 Task: Look for space in Srīnivāspur, India from 3rd August, 2023 to 7th August, 2023 for 2 adults in price range Rs.4000 to Rs.9000. Place can be private room with 1  bedroom having 1 bed and 1 bathroom. Property type can be house, flat, guest house, hotel. Booking option can be shelf check-in. Required host language is English.
Action: Mouse moved to (420, 69)
Screenshot: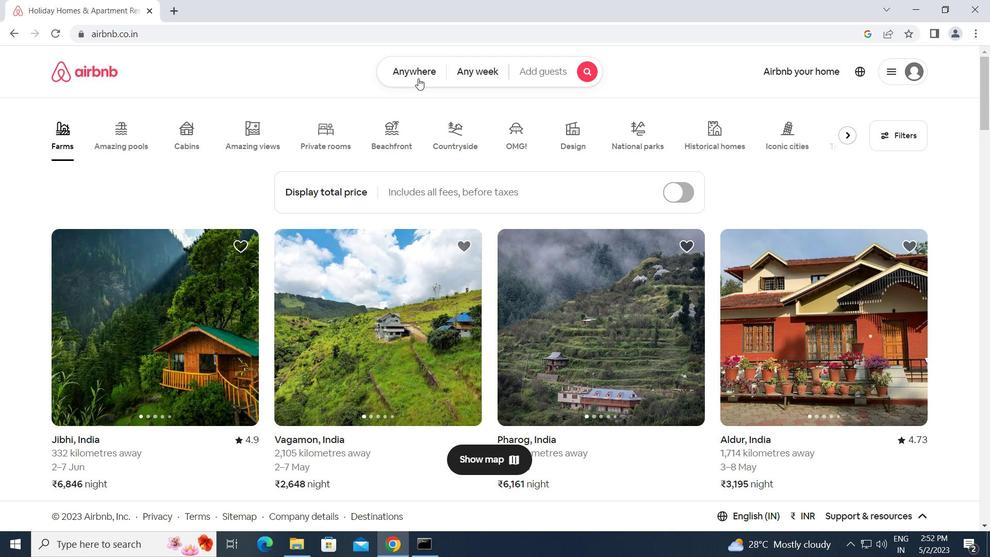 
Action: Mouse pressed left at (420, 69)
Screenshot: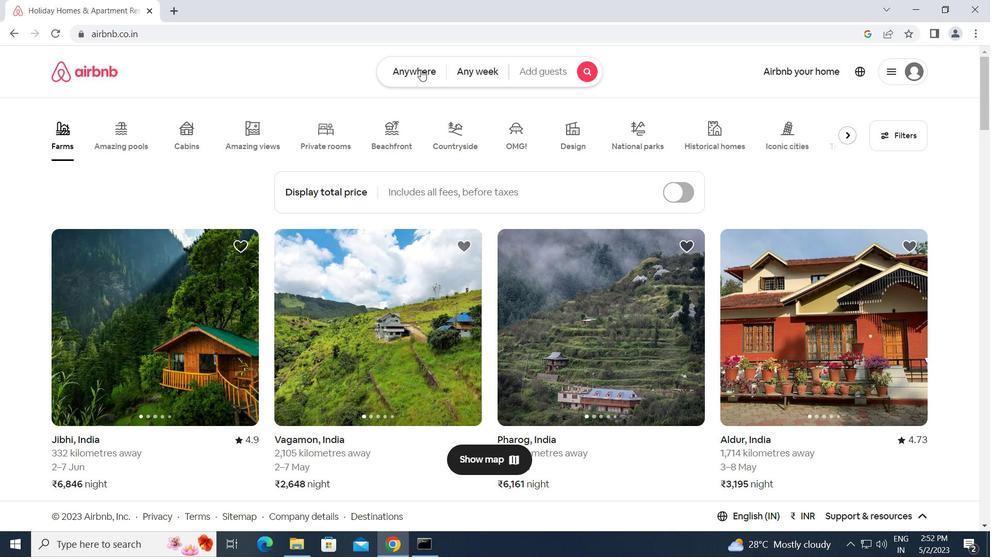 
Action: Mouse moved to (320, 121)
Screenshot: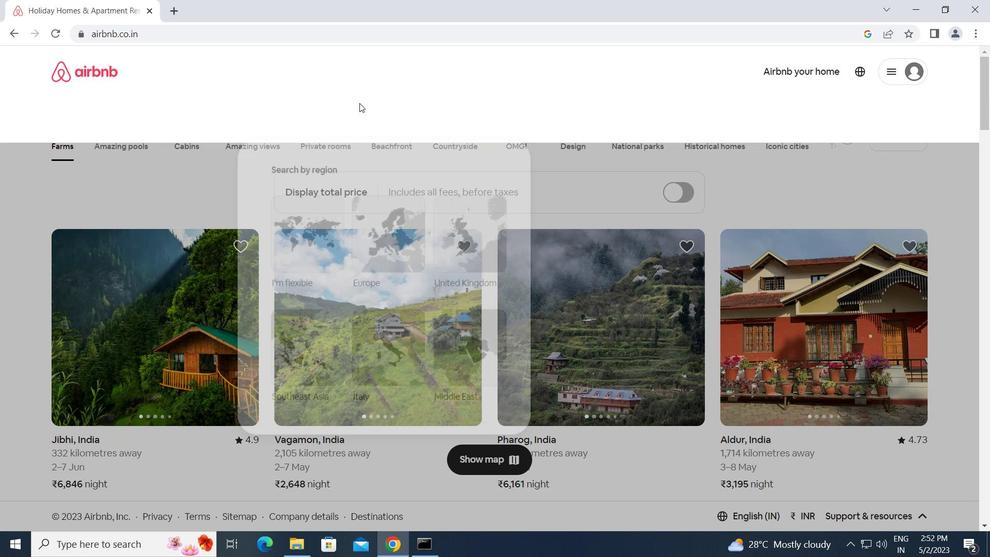 
Action: Mouse pressed left at (320, 121)
Screenshot: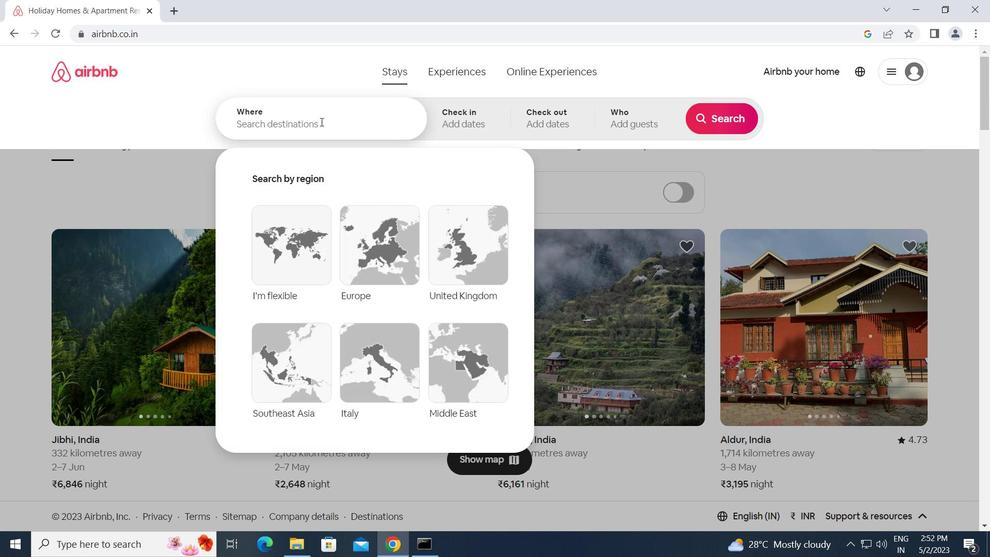 
Action: Key pressed s<Key.caps_lock>rinivaspur,<Key.space><Key.caps_lock>i<Key.caps_lock>ndia<Key.enter>
Screenshot: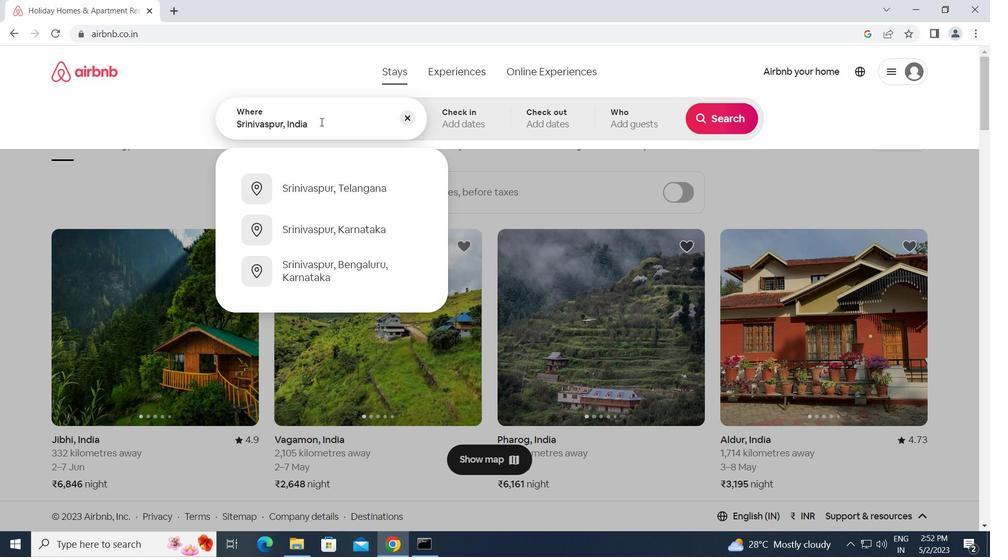 
Action: Mouse moved to (725, 220)
Screenshot: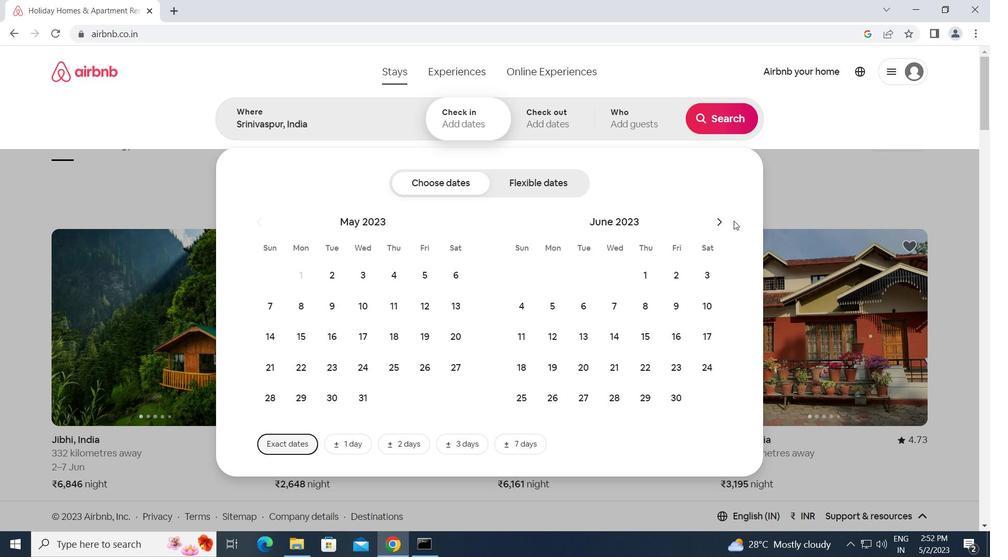 
Action: Mouse pressed left at (725, 220)
Screenshot: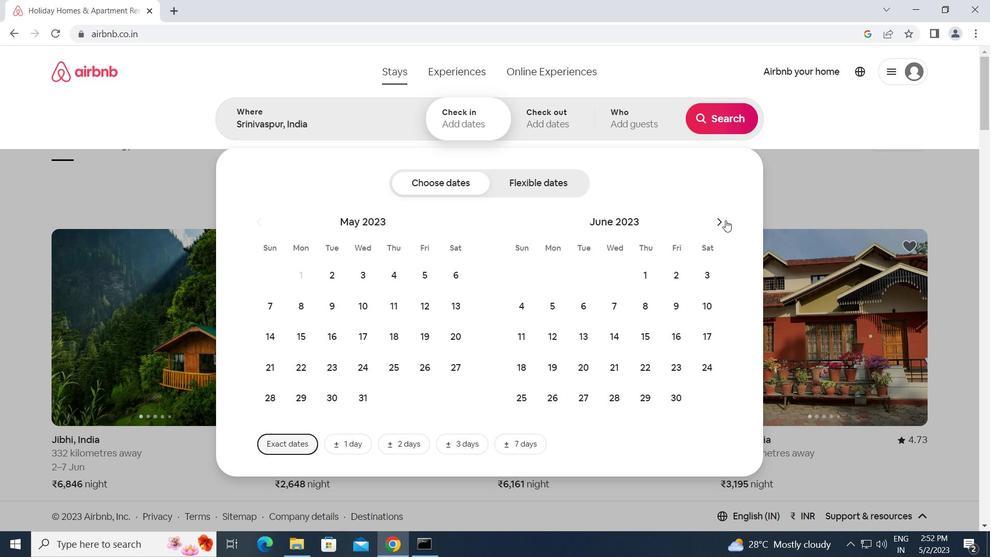 
Action: Mouse pressed left at (725, 220)
Screenshot: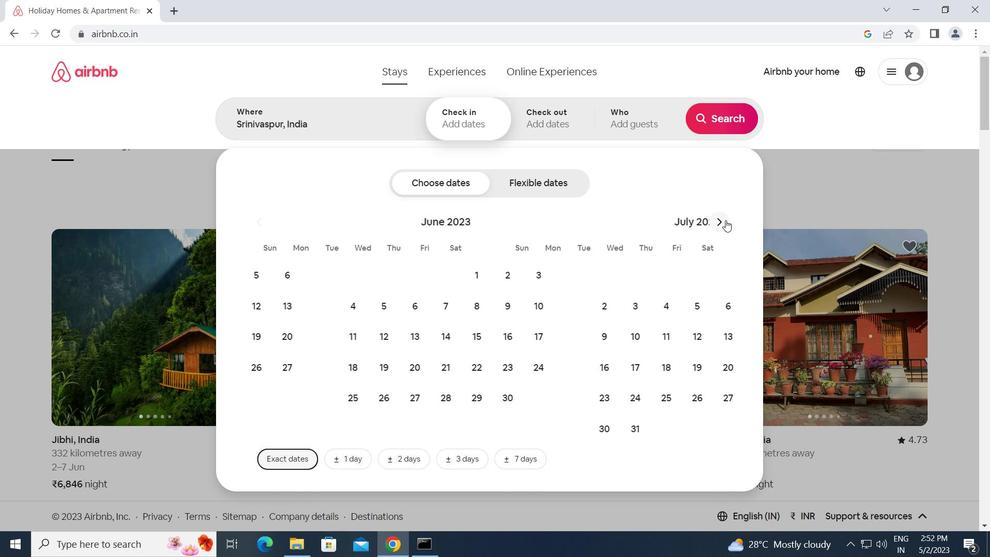 
Action: Mouse moved to (650, 280)
Screenshot: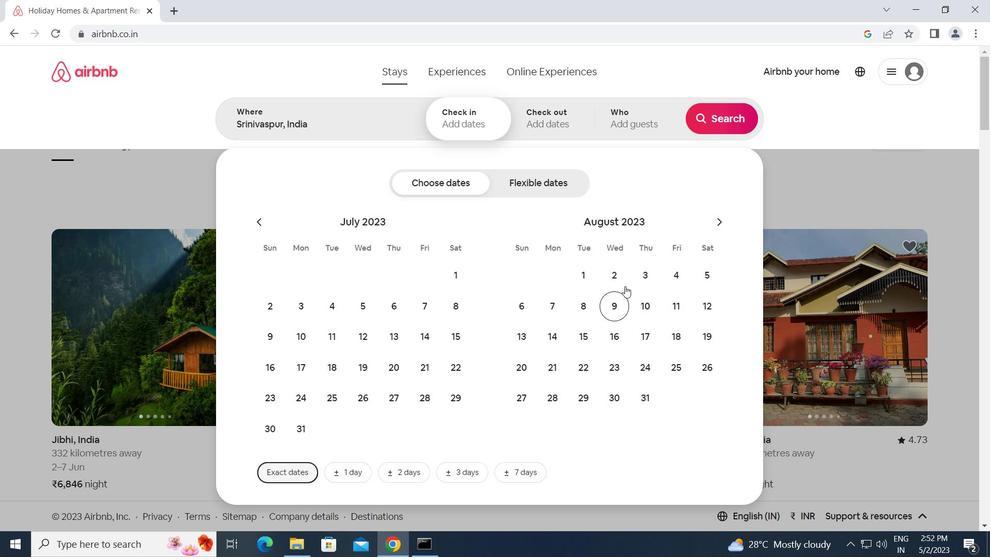 
Action: Mouse pressed left at (650, 280)
Screenshot: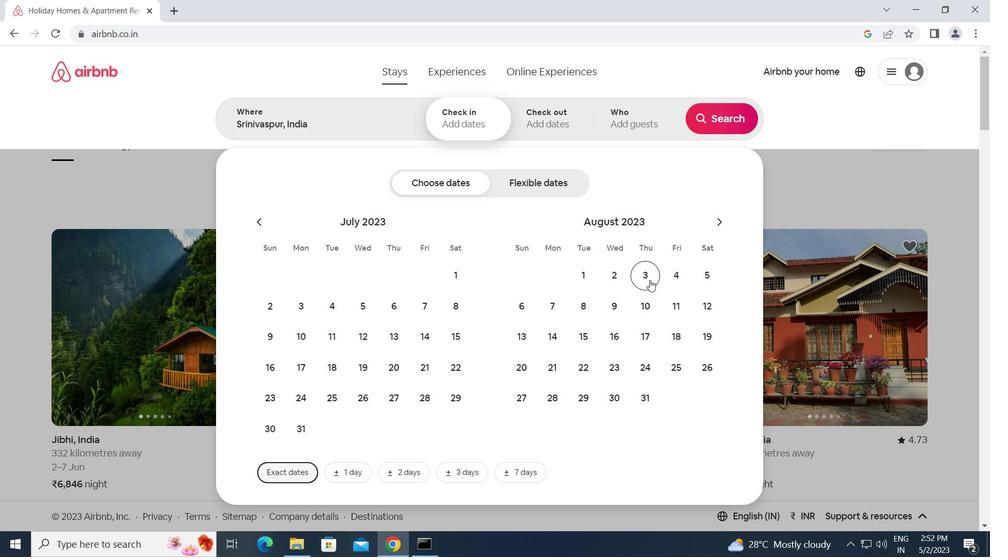 
Action: Mouse moved to (560, 305)
Screenshot: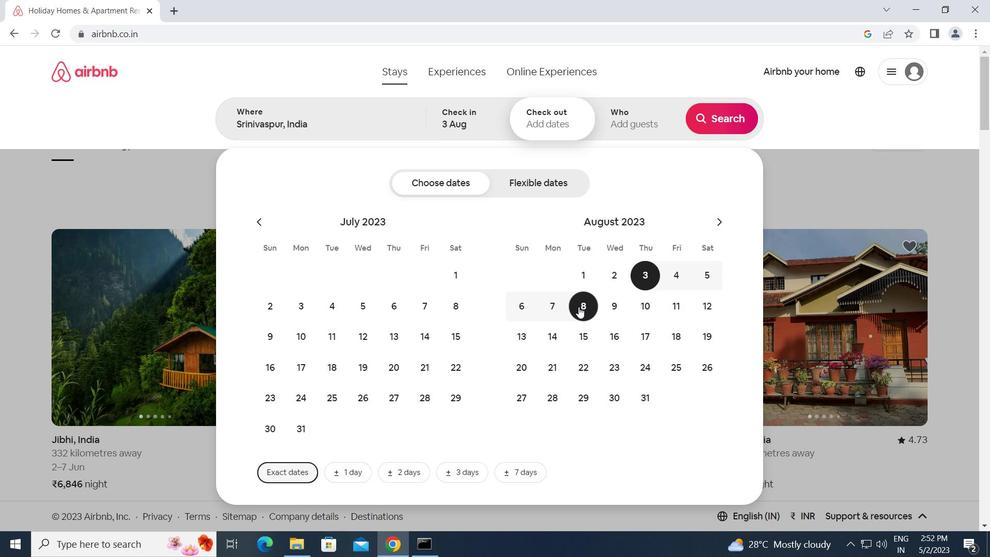 
Action: Mouse pressed left at (560, 305)
Screenshot: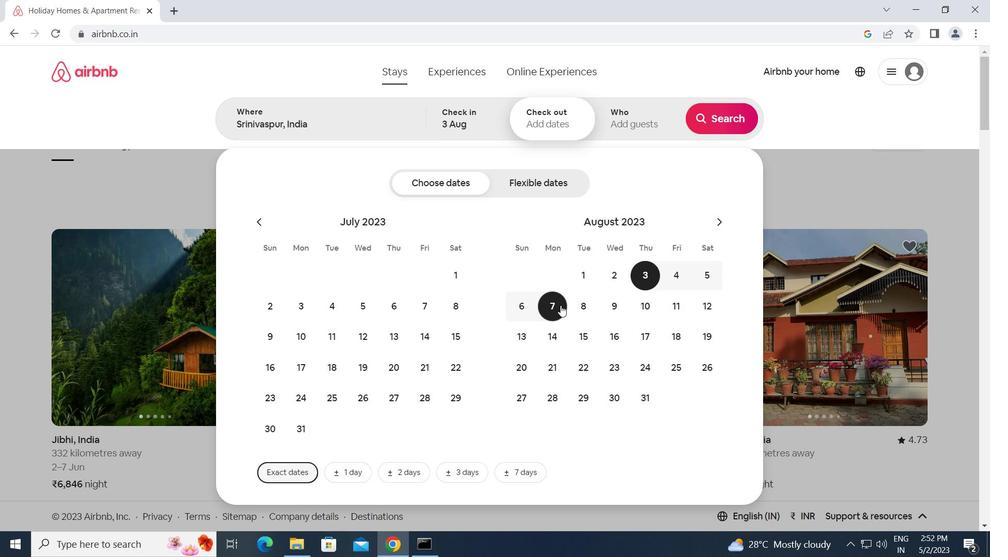 
Action: Mouse moved to (613, 121)
Screenshot: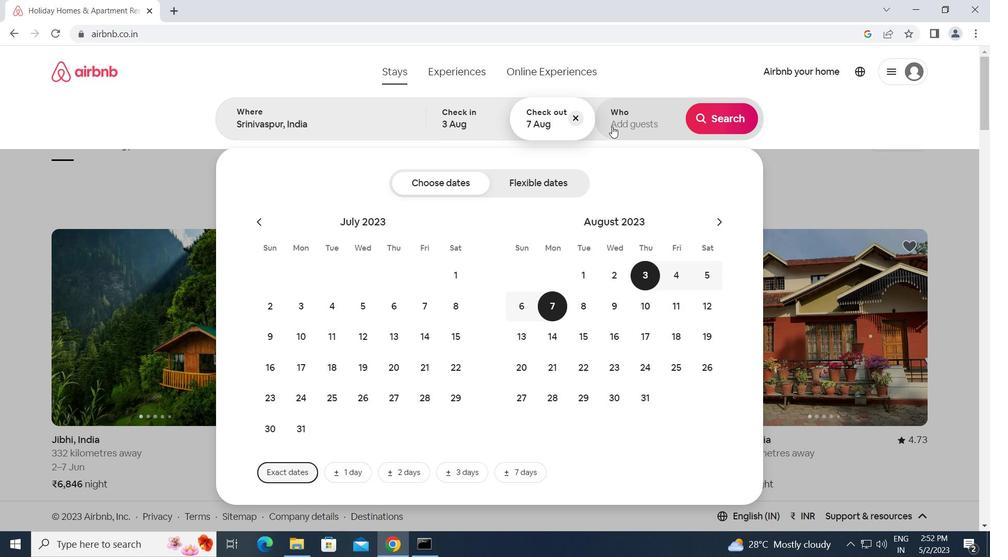 
Action: Mouse pressed left at (613, 121)
Screenshot: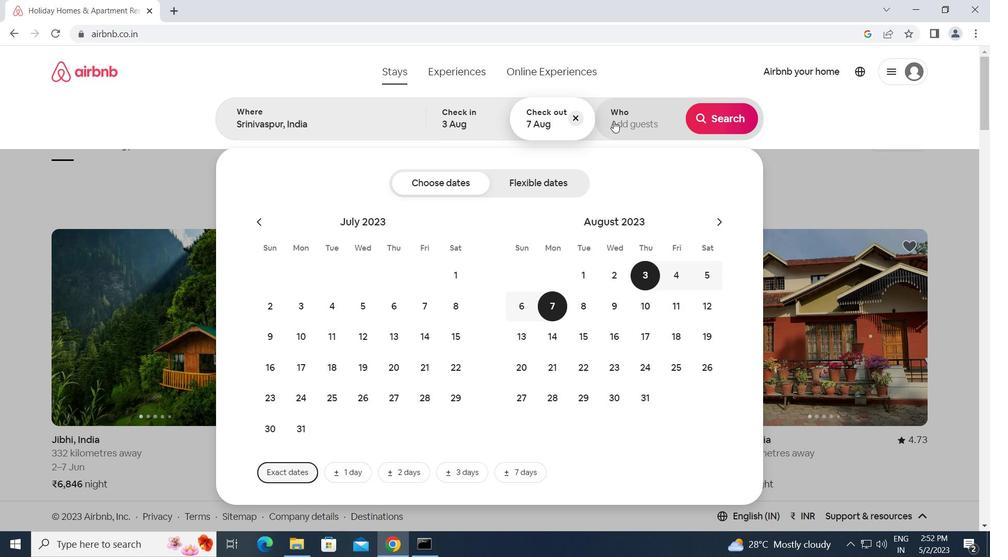 
Action: Mouse moved to (723, 192)
Screenshot: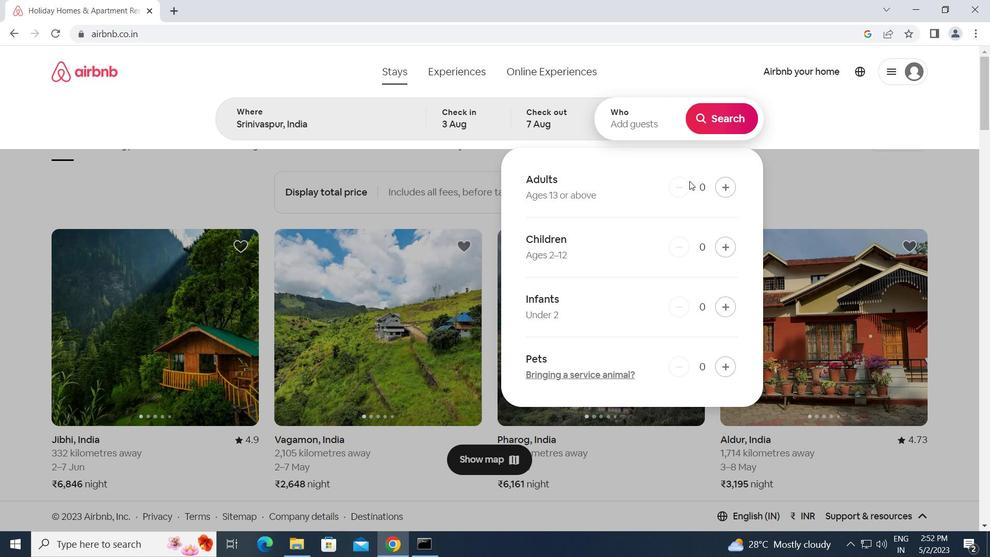 
Action: Mouse pressed left at (723, 192)
Screenshot: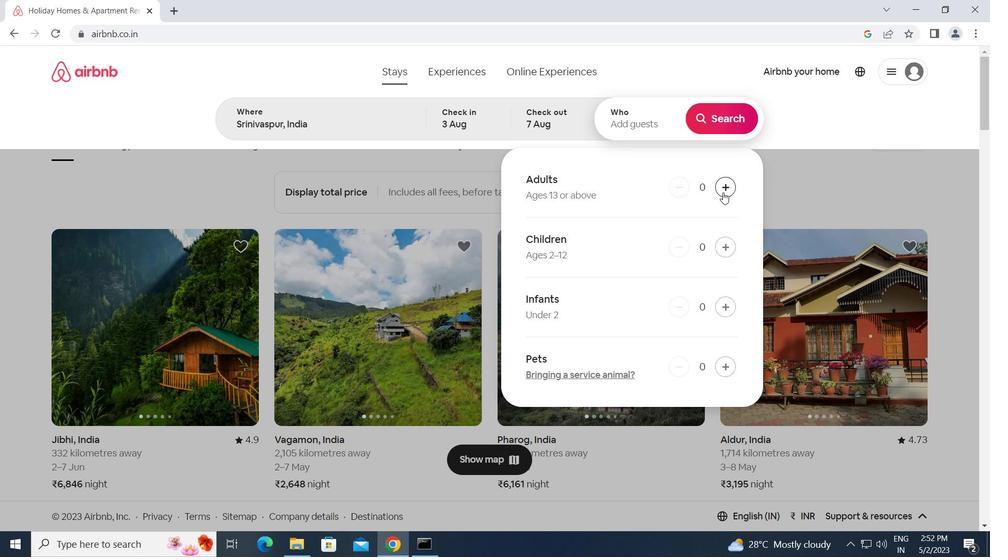
Action: Mouse moved to (723, 192)
Screenshot: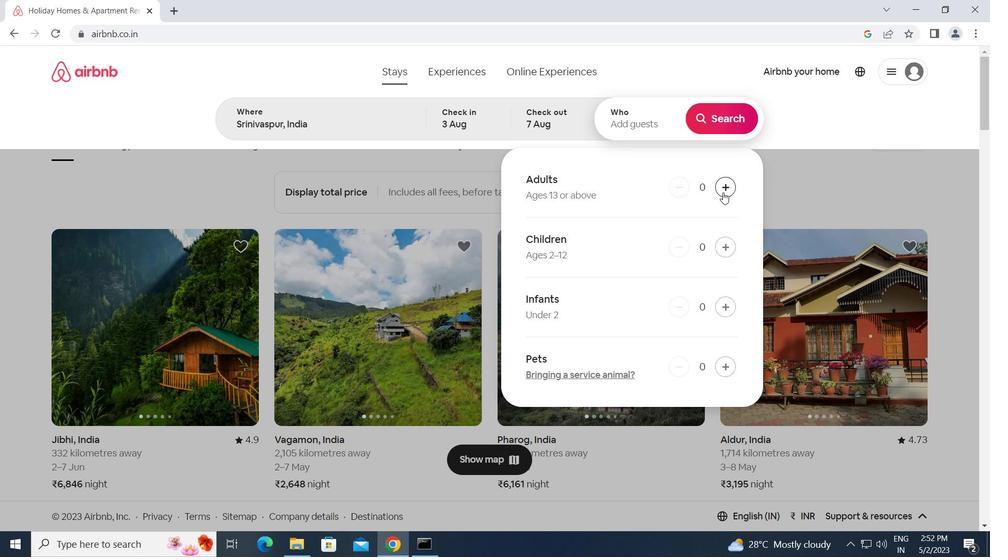 
Action: Mouse pressed left at (723, 192)
Screenshot: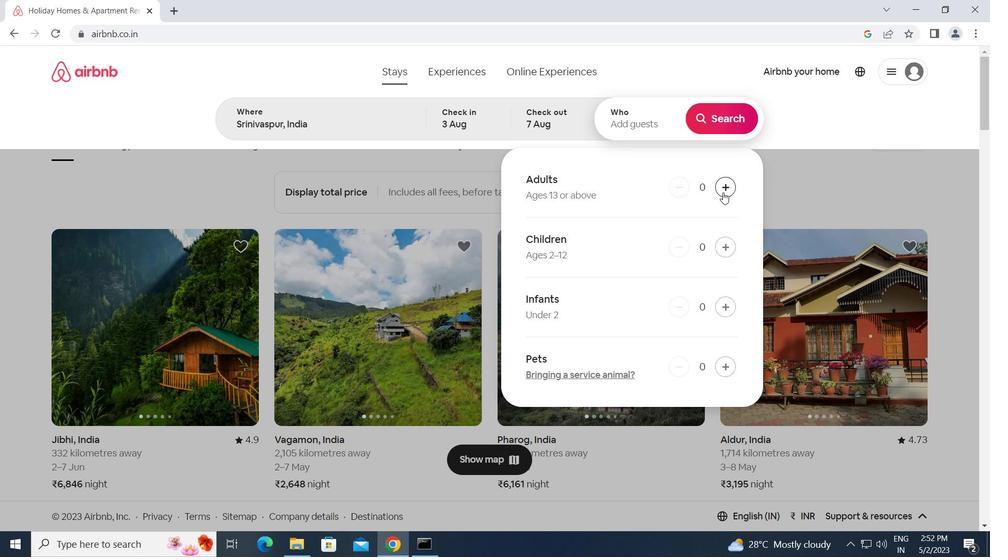 
Action: Mouse moved to (726, 114)
Screenshot: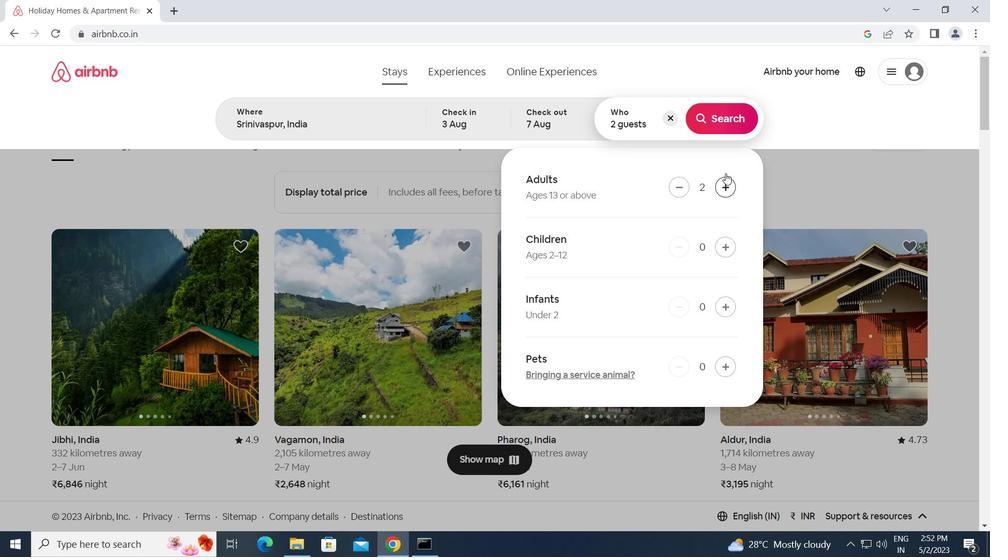 
Action: Mouse pressed left at (726, 114)
Screenshot: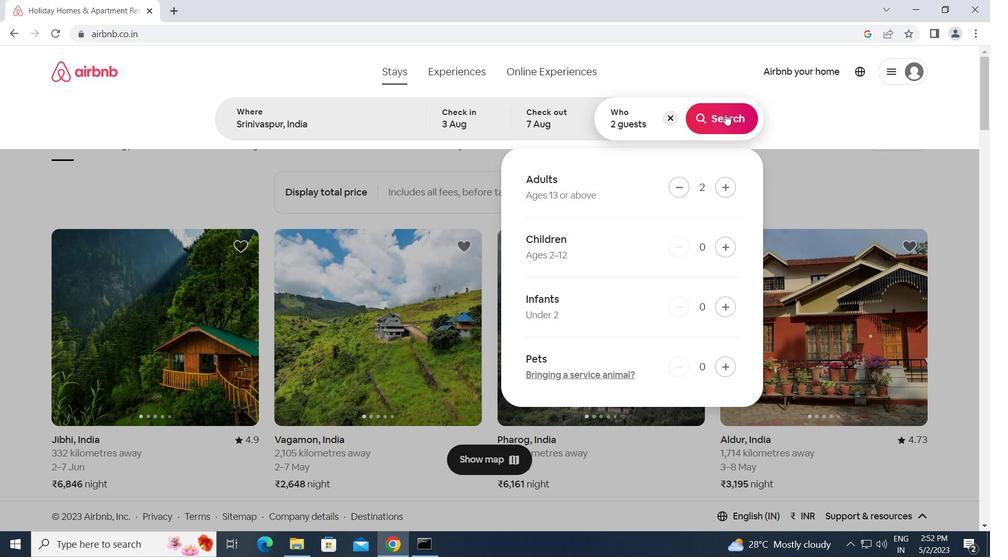 
Action: Mouse moved to (935, 129)
Screenshot: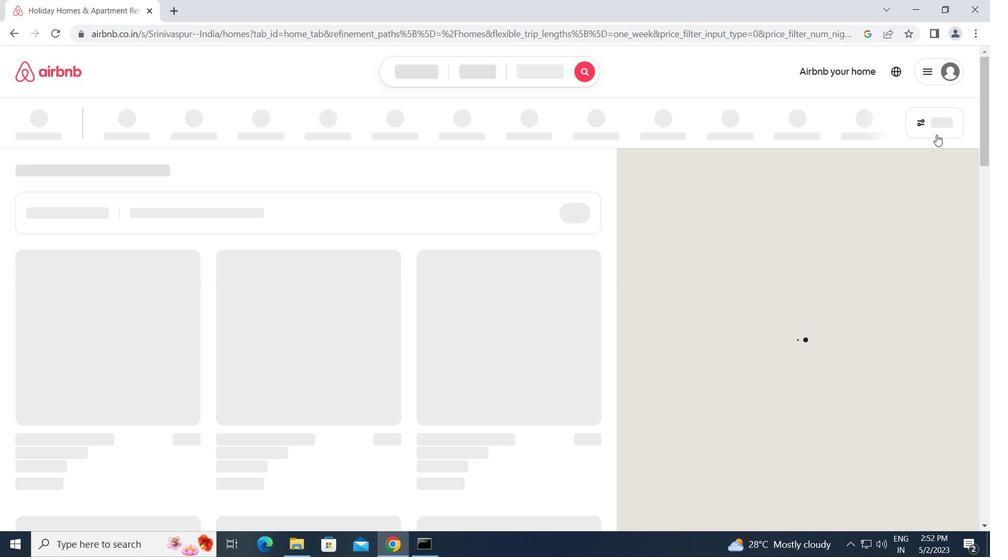 
Action: Mouse pressed left at (935, 129)
Screenshot: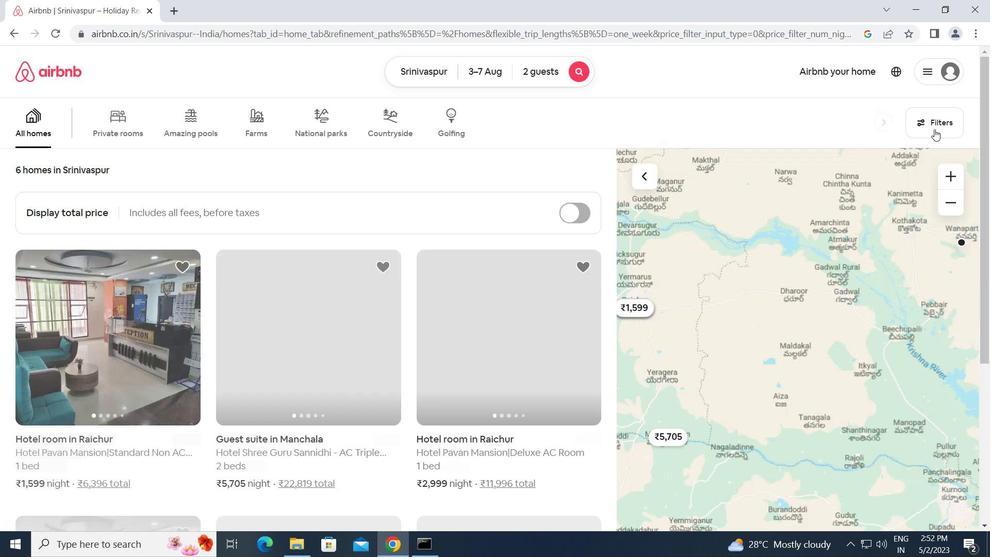 
Action: Mouse moved to (350, 288)
Screenshot: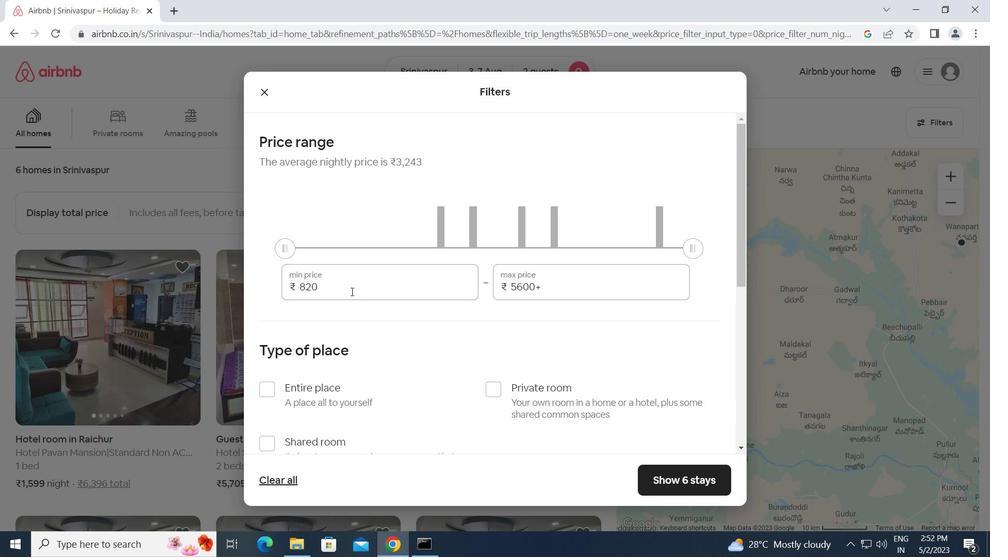 
Action: Mouse pressed left at (350, 288)
Screenshot: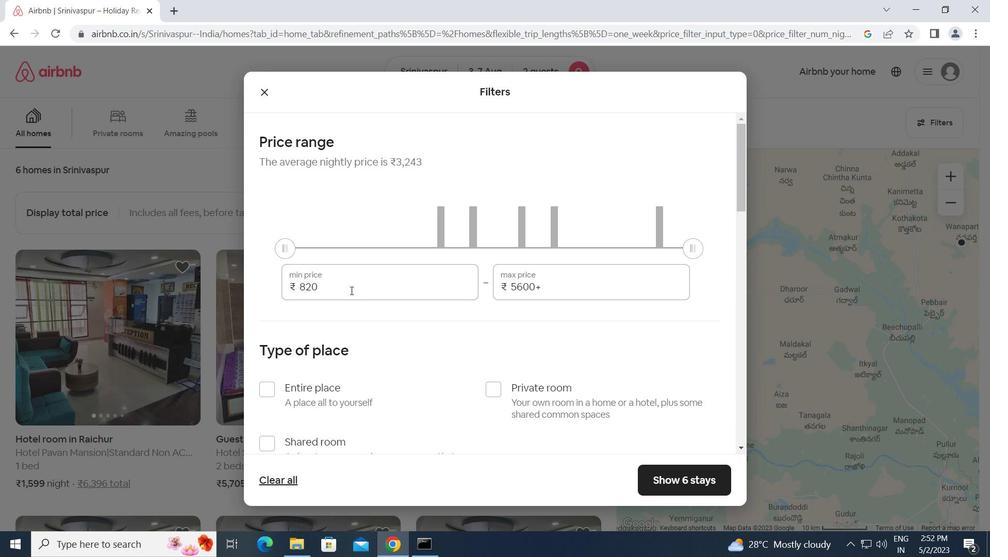 
Action: Mouse moved to (273, 285)
Screenshot: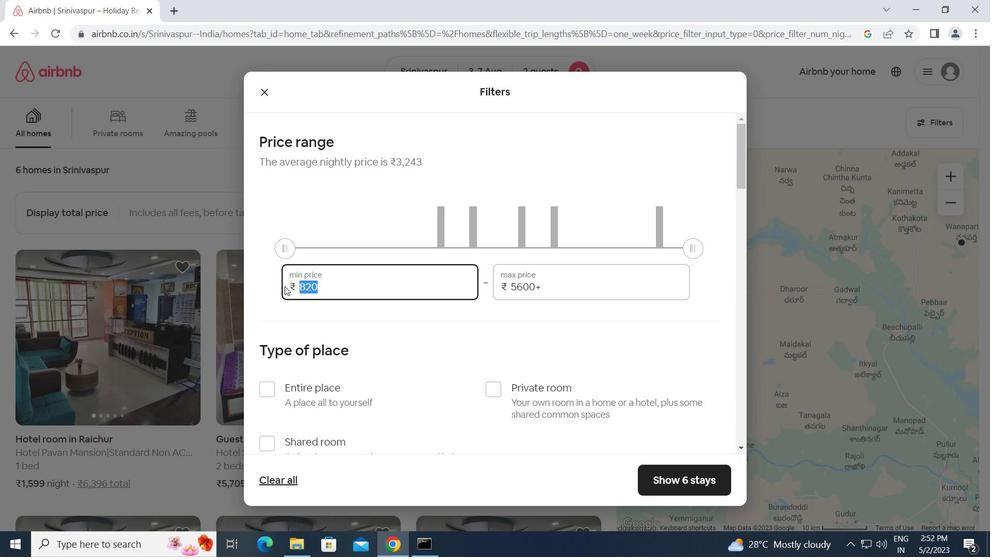 
Action: Key pressed 4000<Key.tab>9000
Screenshot: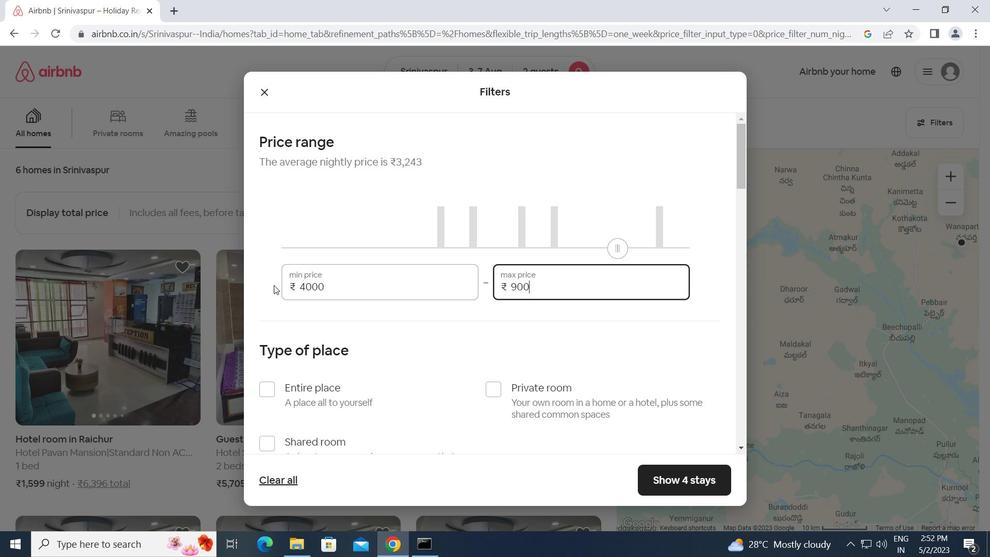 
Action: Mouse moved to (273, 305)
Screenshot: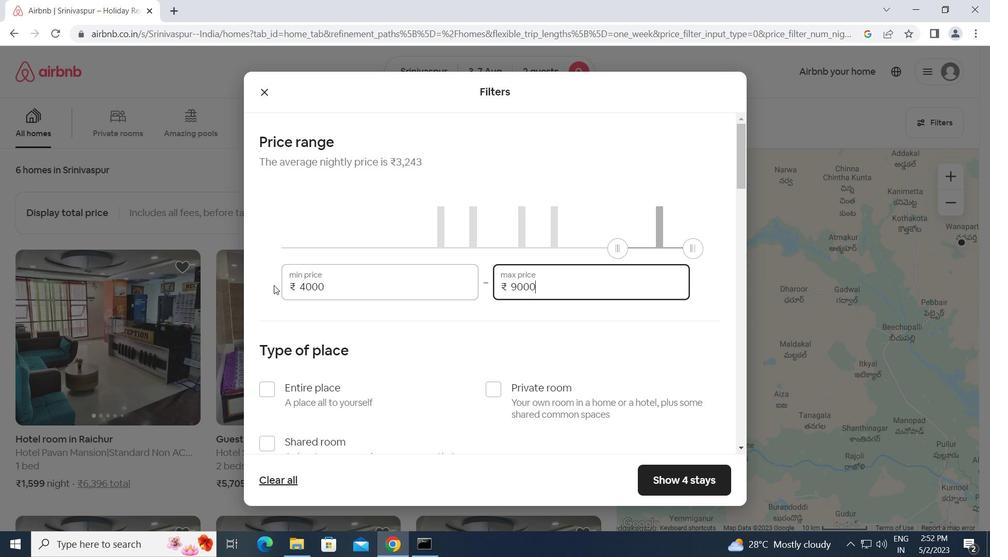 
Action: Mouse scrolled (273, 305) with delta (0, 0)
Screenshot: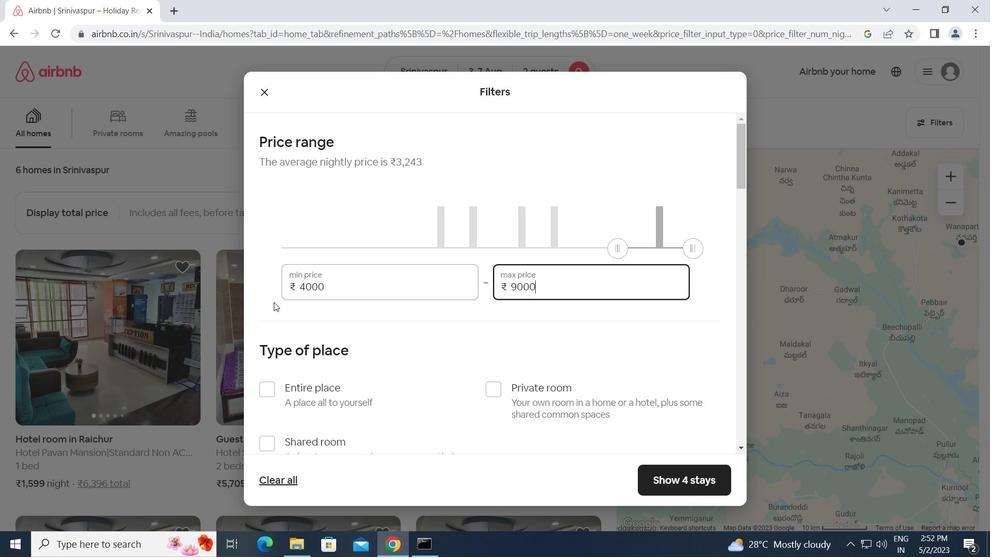 
Action: Mouse moved to (521, 323)
Screenshot: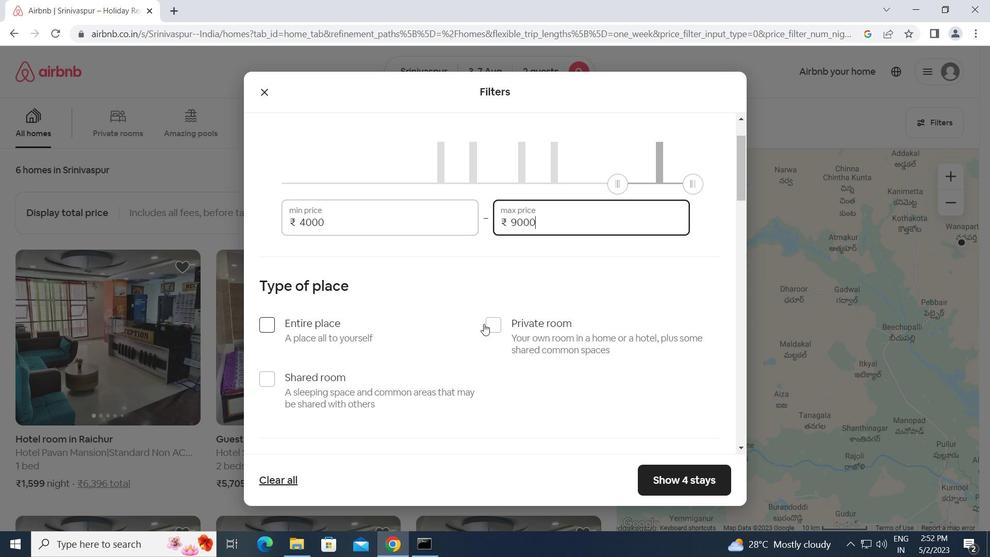 
Action: Mouse pressed left at (521, 323)
Screenshot: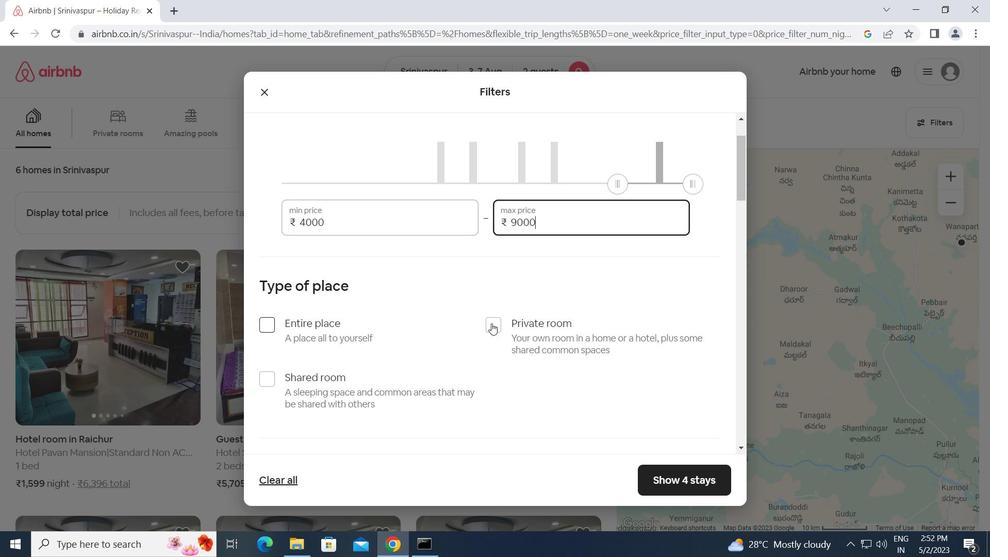 
Action: Mouse moved to (450, 360)
Screenshot: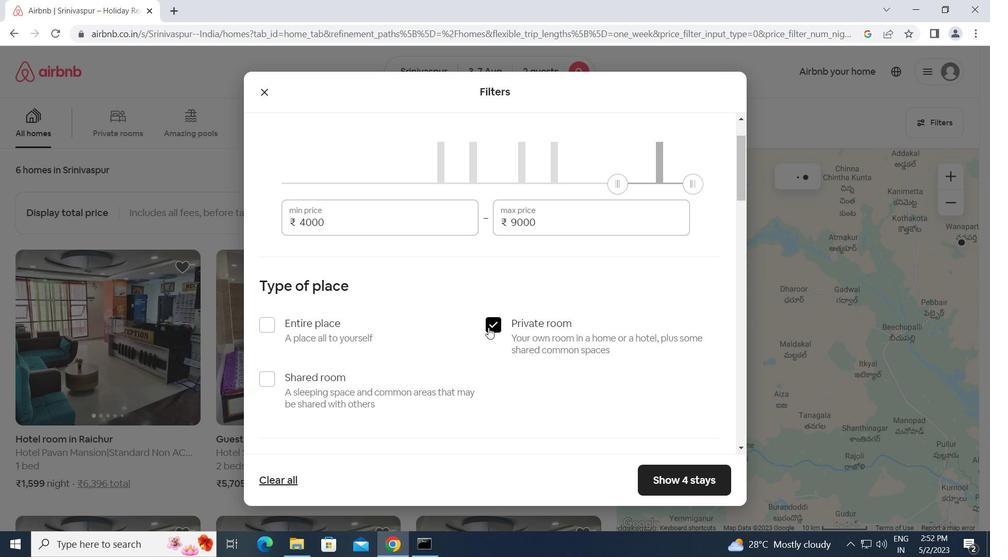 
Action: Mouse scrolled (450, 359) with delta (0, 0)
Screenshot: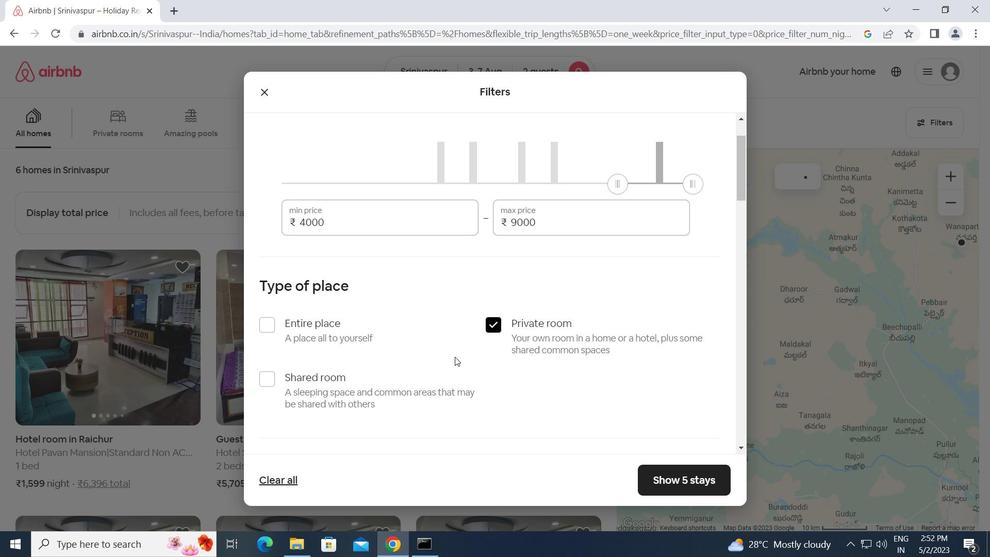 
Action: Mouse scrolled (450, 359) with delta (0, 0)
Screenshot: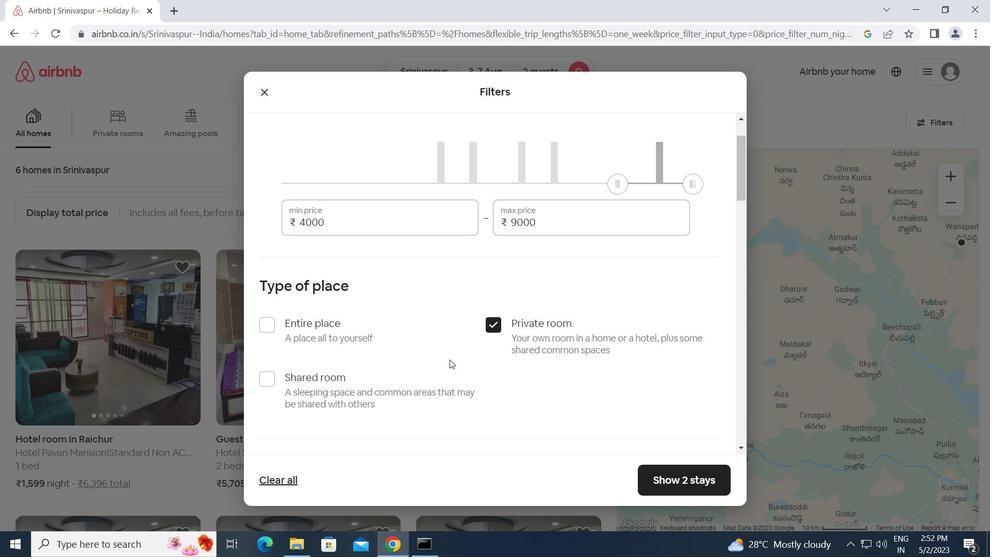 
Action: Mouse scrolled (450, 359) with delta (0, 0)
Screenshot: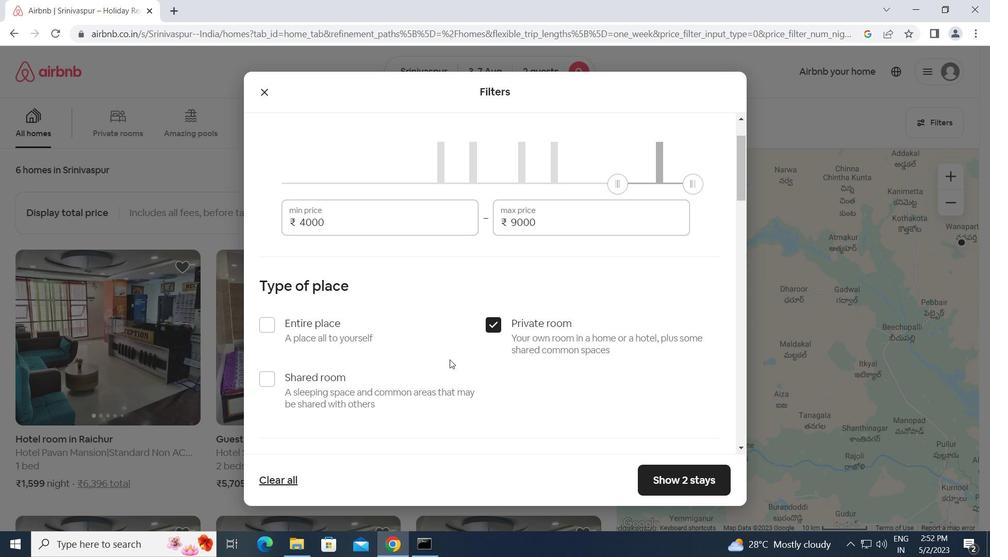 
Action: Mouse scrolled (450, 359) with delta (0, 0)
Screenshot: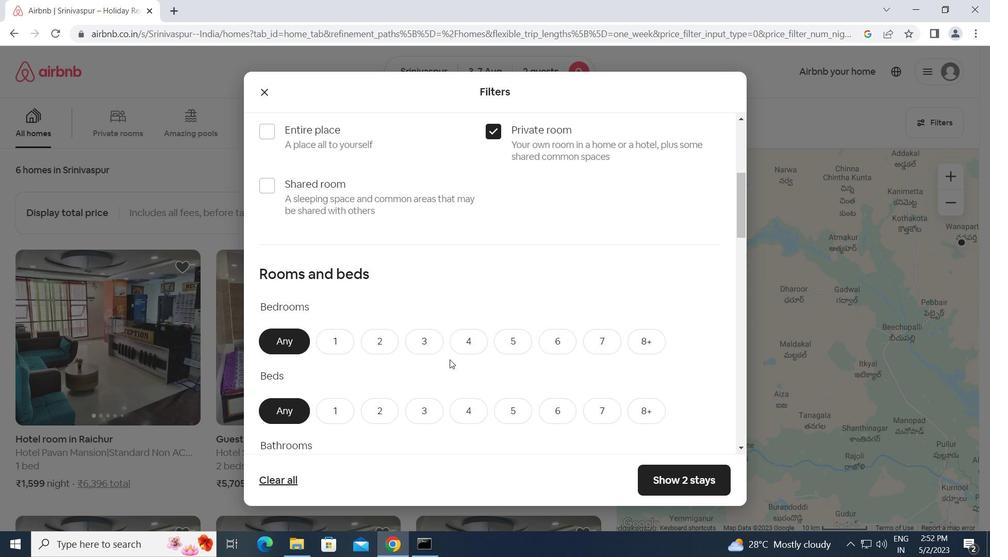
Action: Mouse moved to (336, 273)
Screenshot: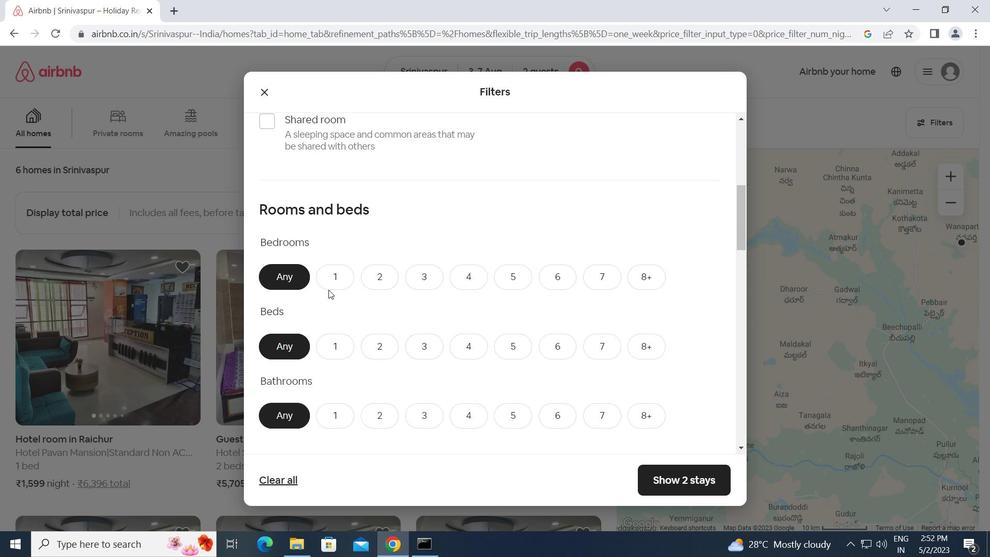 
Action: Mouse pressed left at (336, 273)
Screenshot: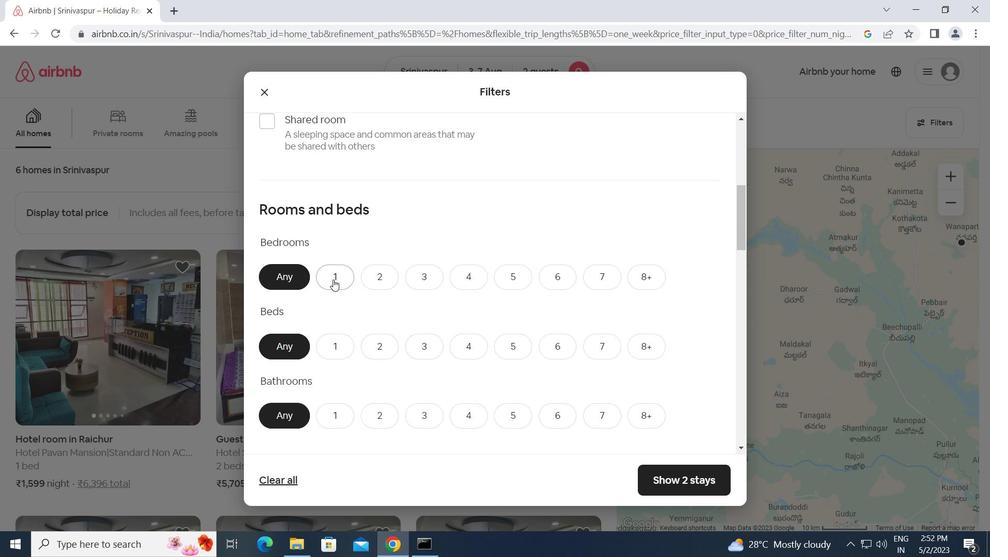 
Action: Mouse moved to (334, 344)
Screenshot: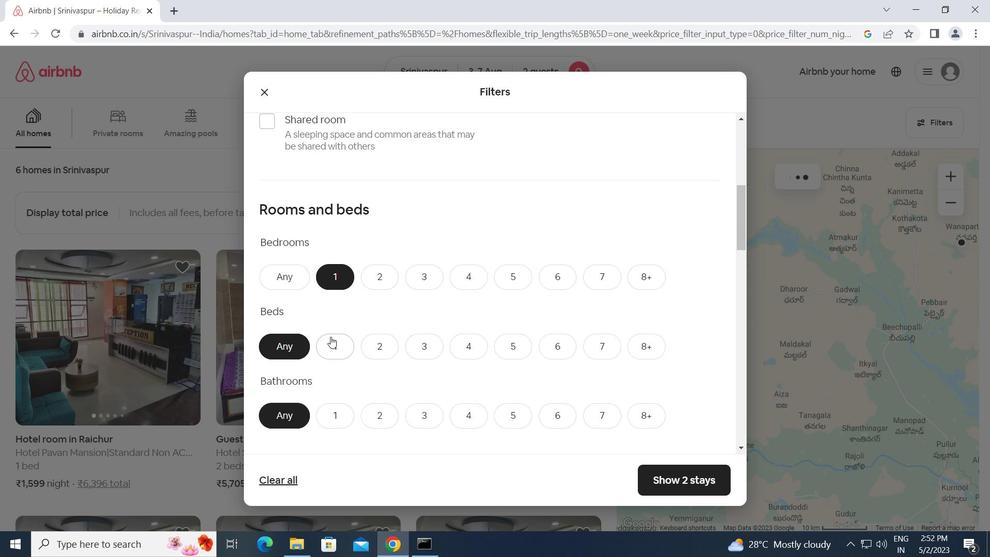 
Action: Mouse pressed left at (334, 344)
Screenshot: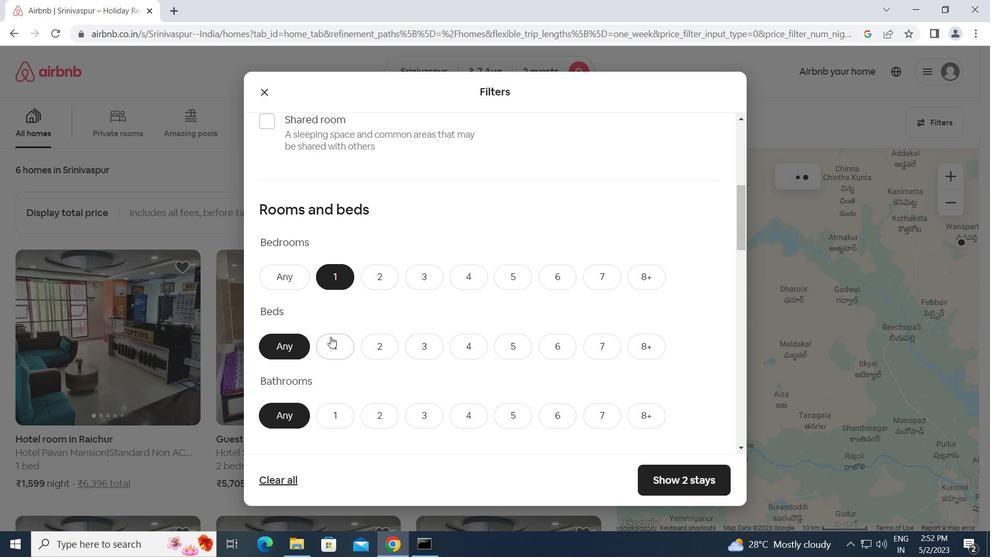 
Action: Mouse moved to (335, 416)
Screenshot: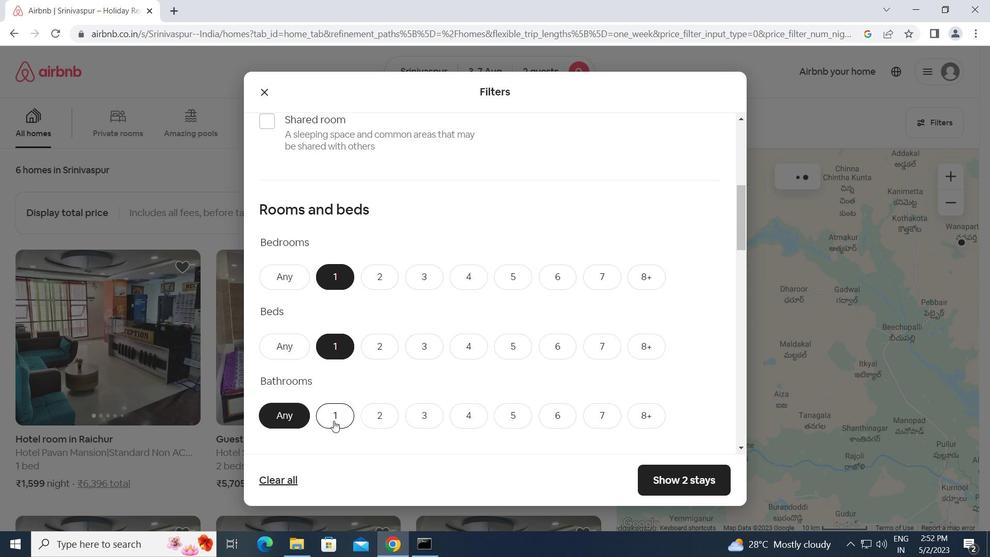 
Action: Mouse pressed left at (335, 416)
Screenshot: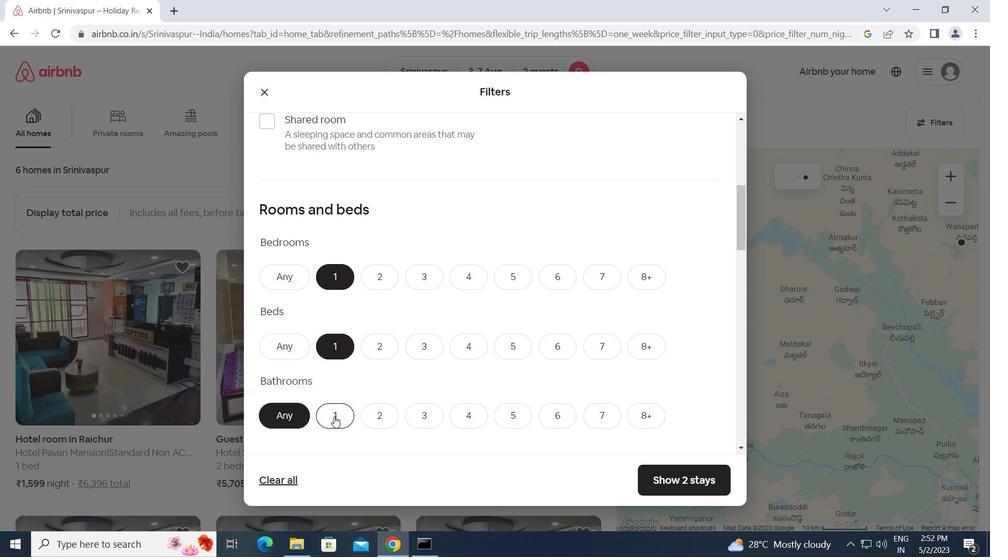 
Action: Mouse moved to (349, 409)
Screenshot: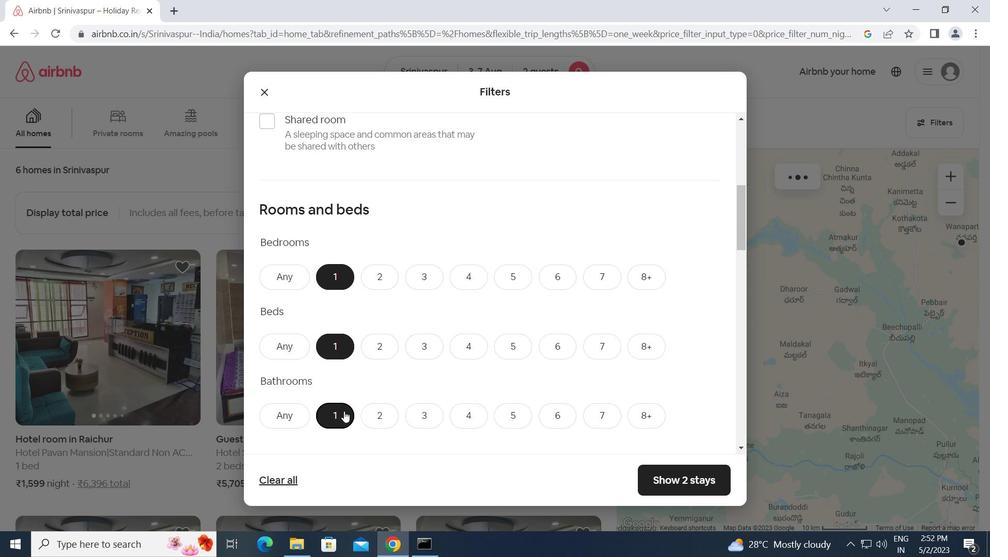 
Action: Mouse scrolled (349, 408) with delta (0, 0)
Screenshot: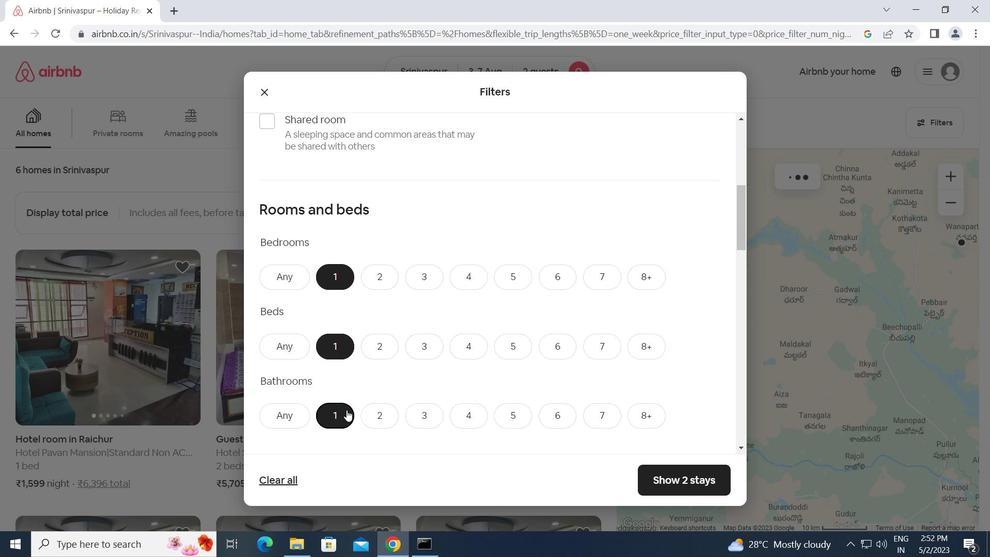 
Action: Mouse scrolled (349, 408) with delta (0, 0)
Screenshot: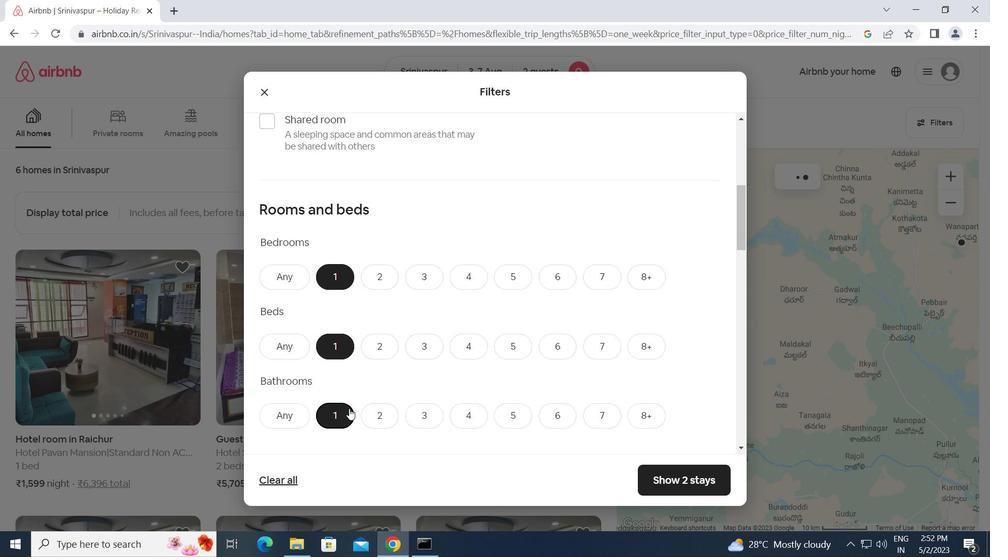 
Action: Mouse scrolled (349, 408) with delta (0, 0)
Screenshot: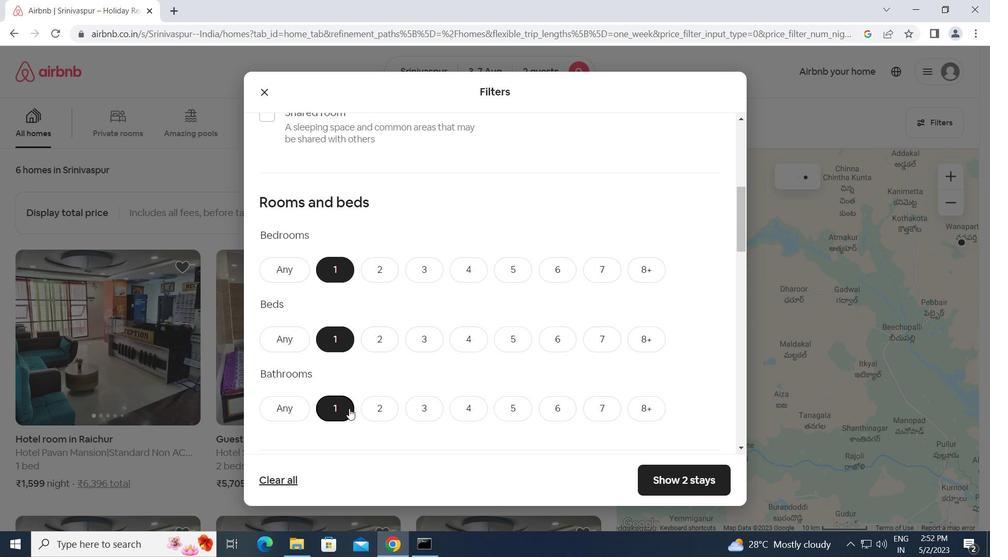 
Action: Mouse moved to (309, 363)
Screenshot: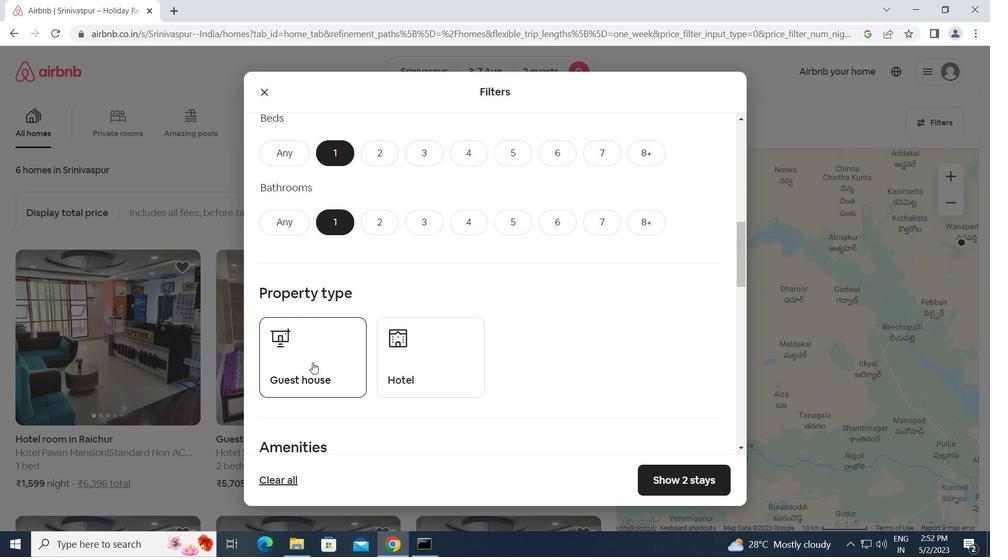 
Action: Mouse pressed left at (309, 363)
Screenshot: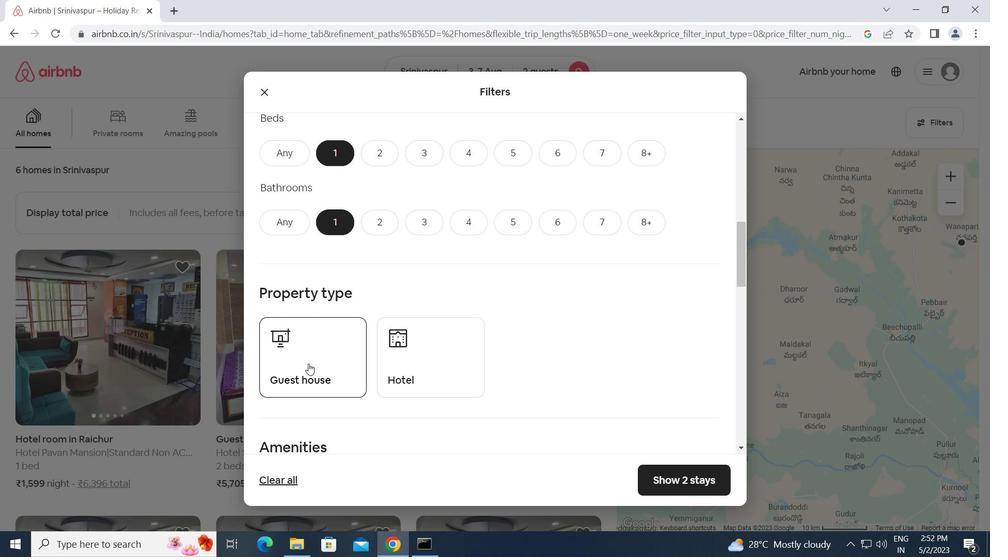
Action: Mouse moved to (411, 367)
Screenshot: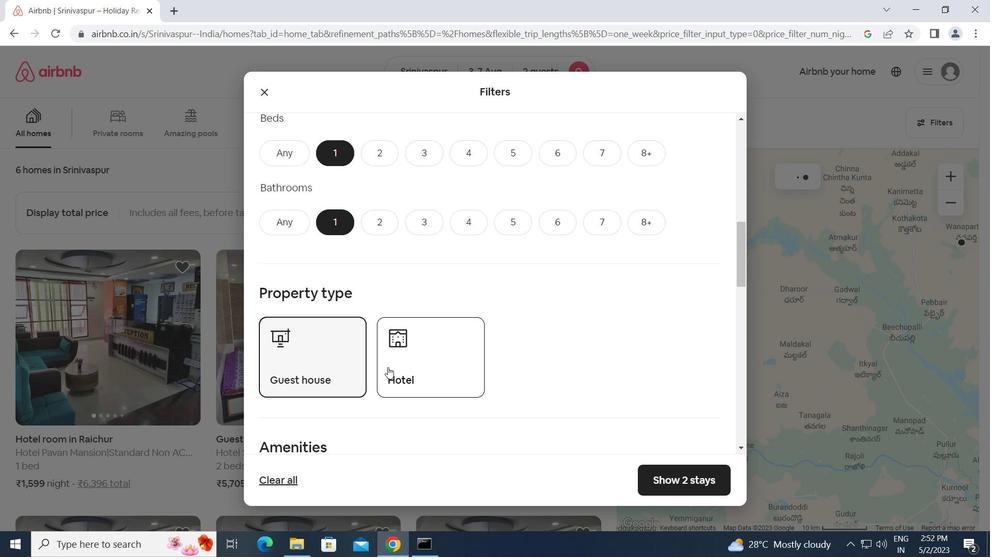 
Action: Mouse pressed left at (411, 367)
Screenshot: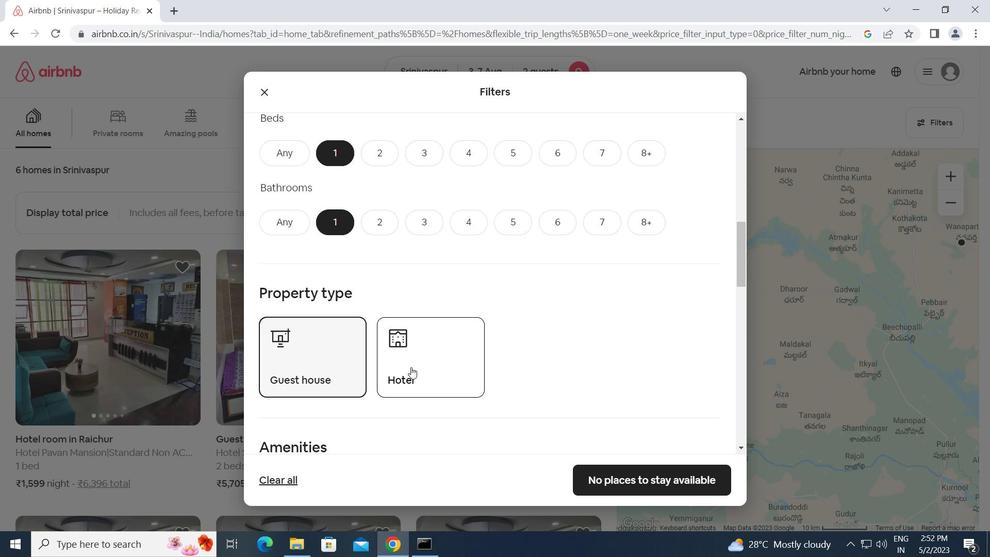 
Action: Mouse moved to (464, 365)
Screenshot: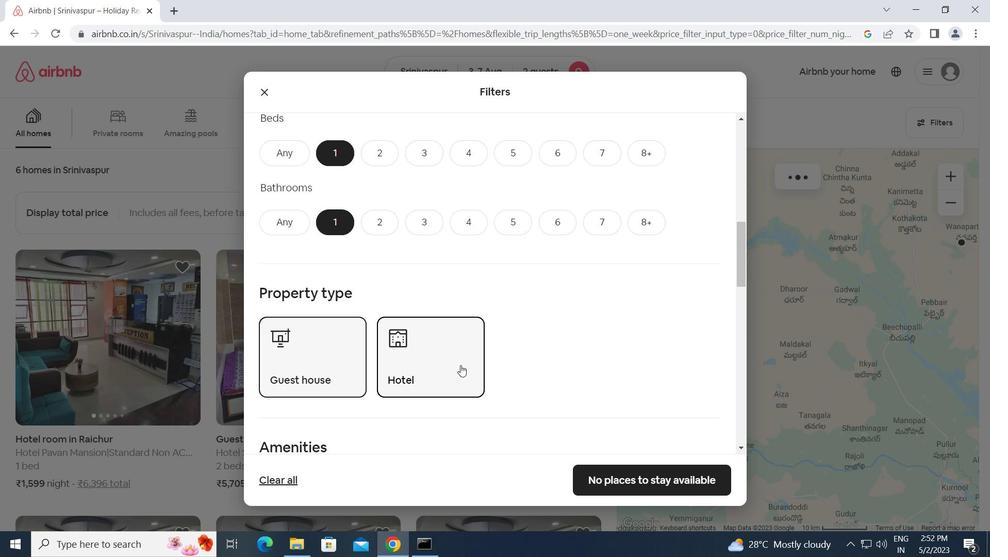 
Action: Mouse scrolled (464, 365) with delta (0, 0)
Screenshot: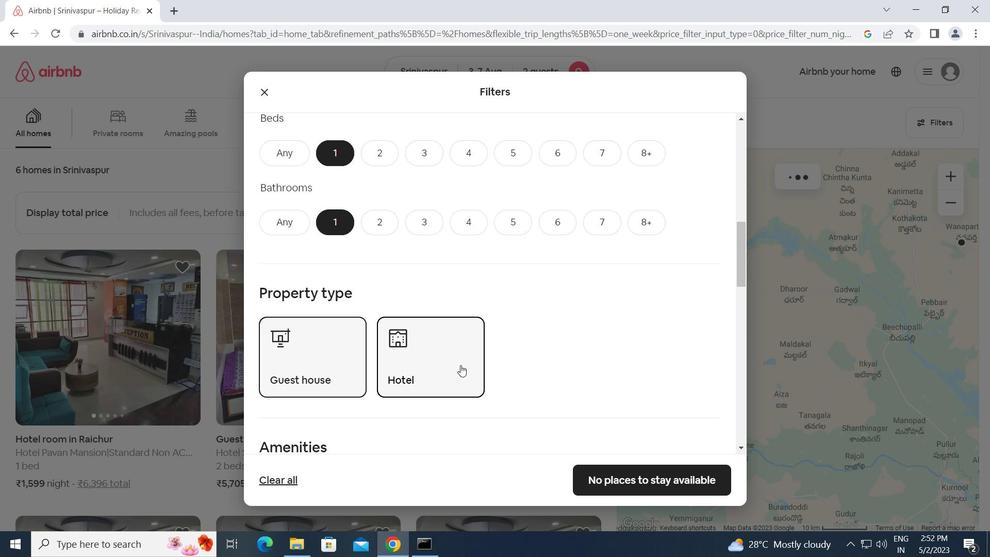 
Action: Mouse scrolled (464, 365) with delta (0, 0)
Screenshot: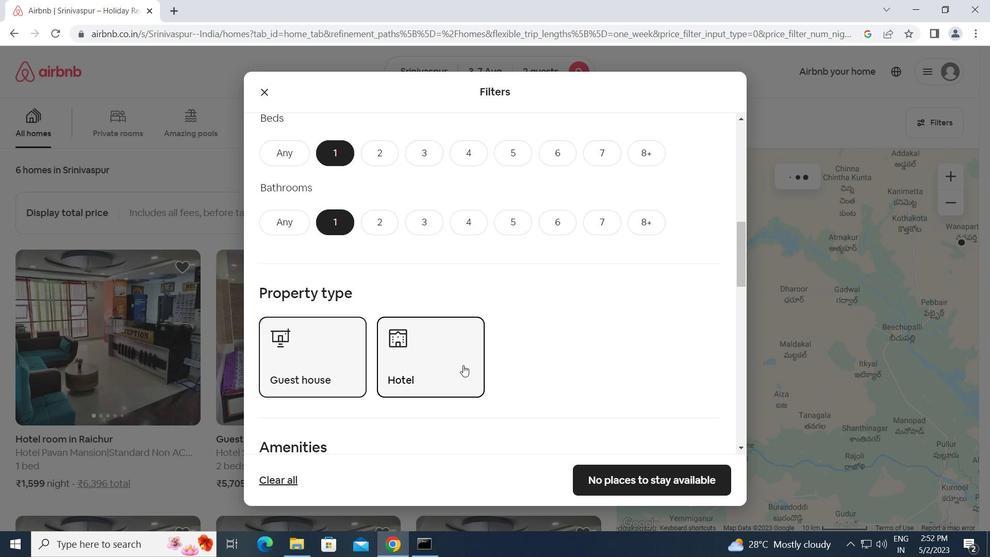 
Action: Mouse moved to (465, 365)
Screenshot: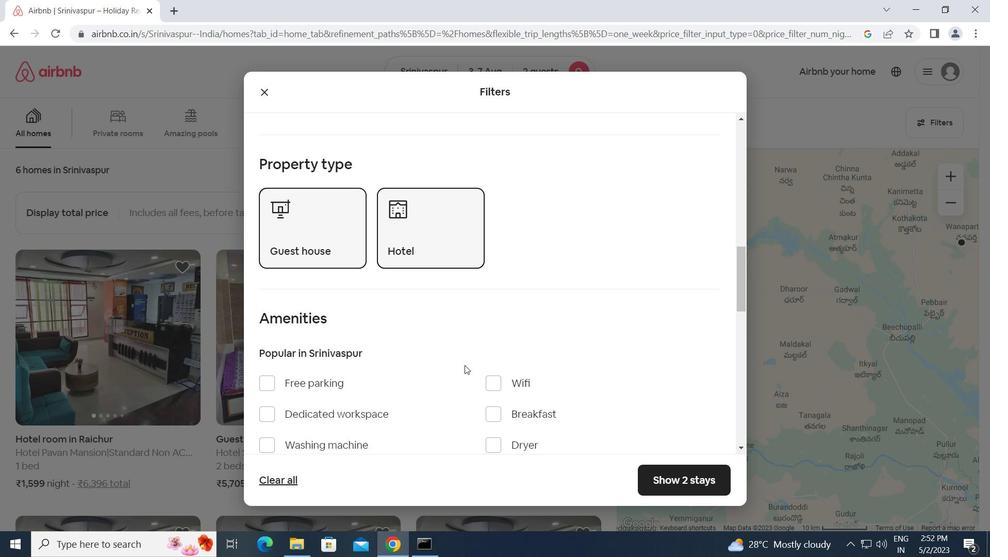 
Action: Mouse scrolled (465, 364) with delta (0, 0)
Screenshot: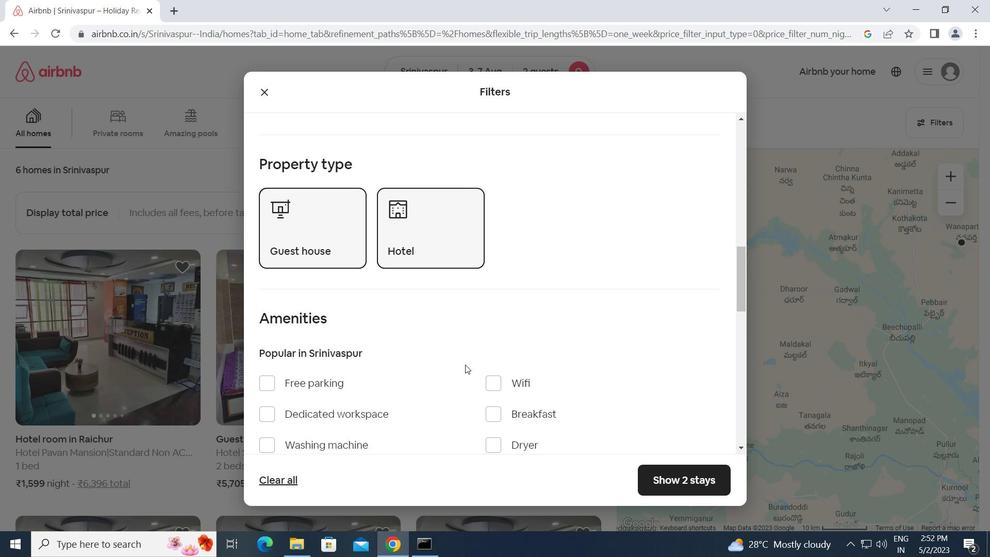 
Action: Mouse scrolled (465, 364) with delta (0, 0)
Screenshot: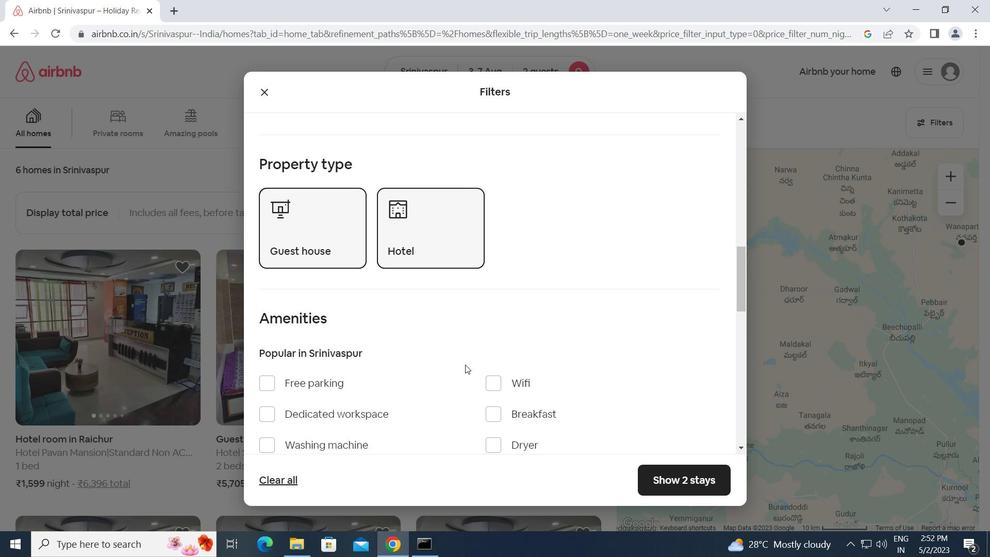 
Action: Mouse scrolled (465, 364) with delta (0, 0)
Screenshot: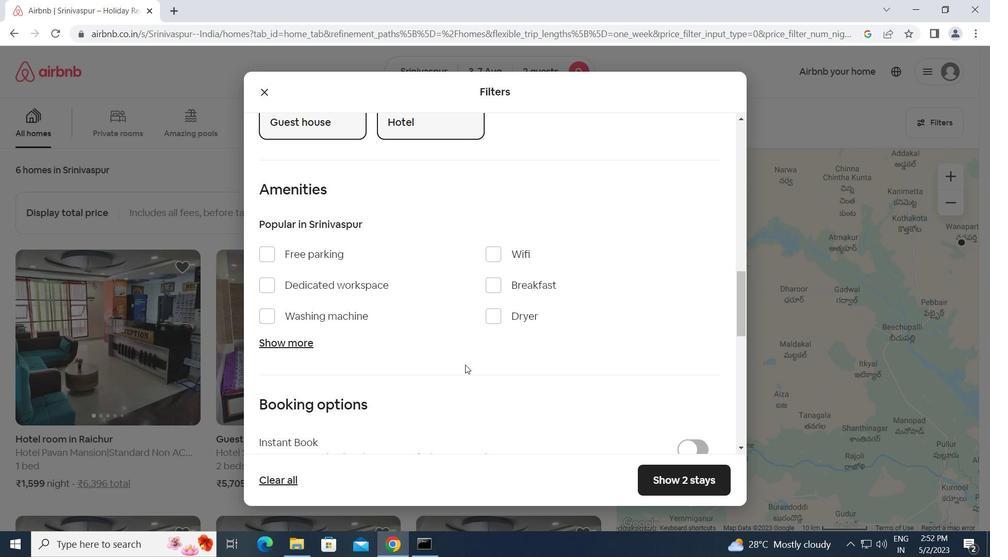 
Action: Mouse scrolled (465, 364) with delta (0, 0)
Screenshot: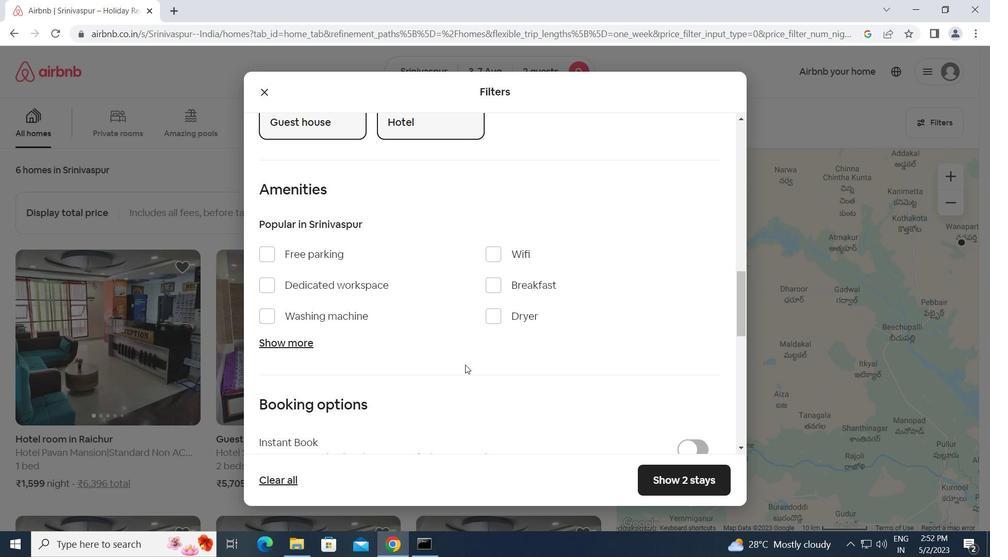 
Action: Mouse moved to (689, 365)
Screenshot: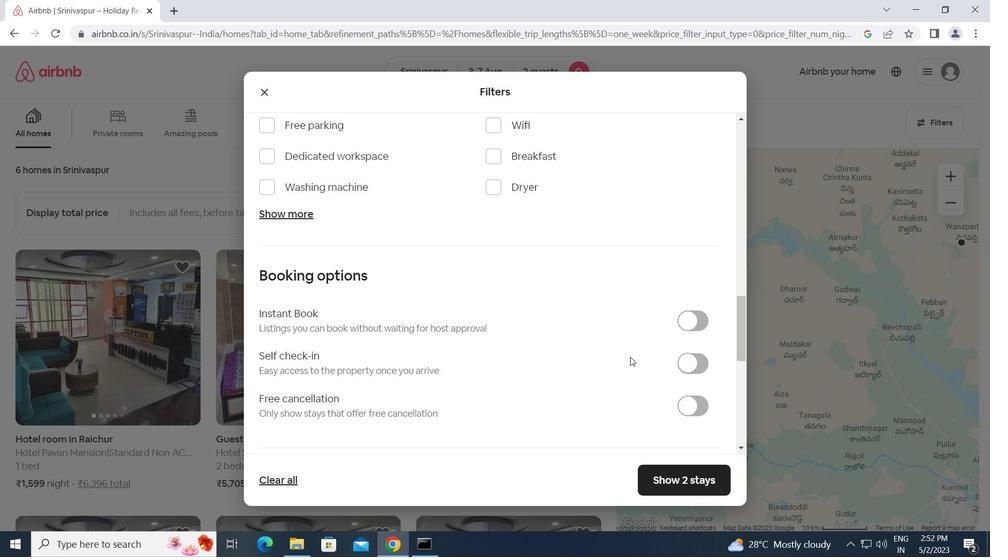 
Action: Mouse pressed left at (689, 365)
Screenshot: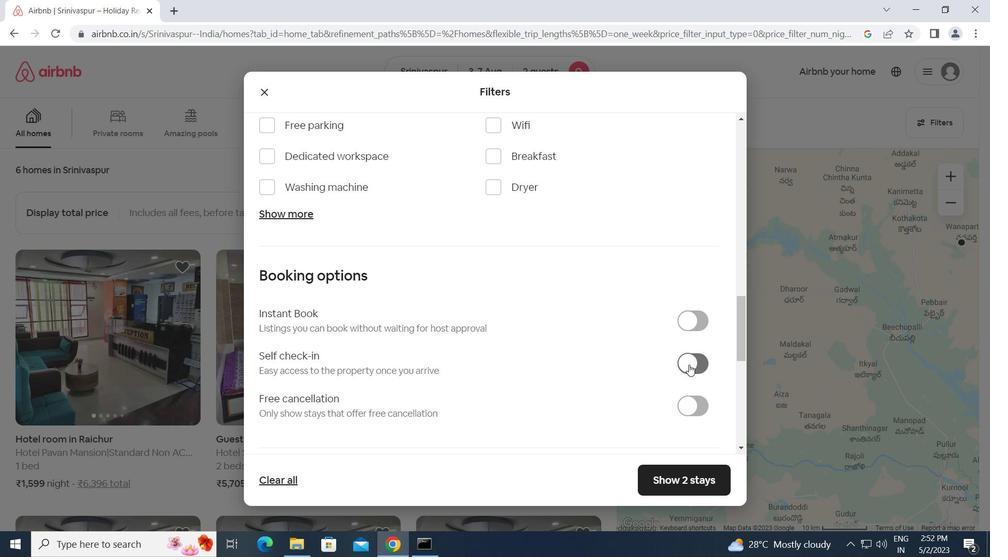 
Action: Mouse moved to (590, 371)
Screenshot: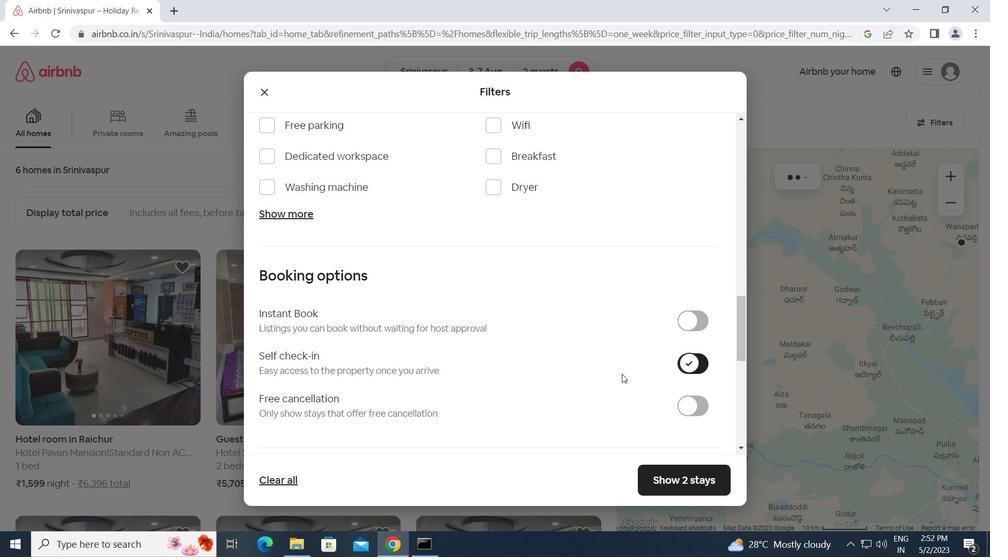 
Action: Mouse scrolled (590, 370) with delta (0, 0)
Screenshot: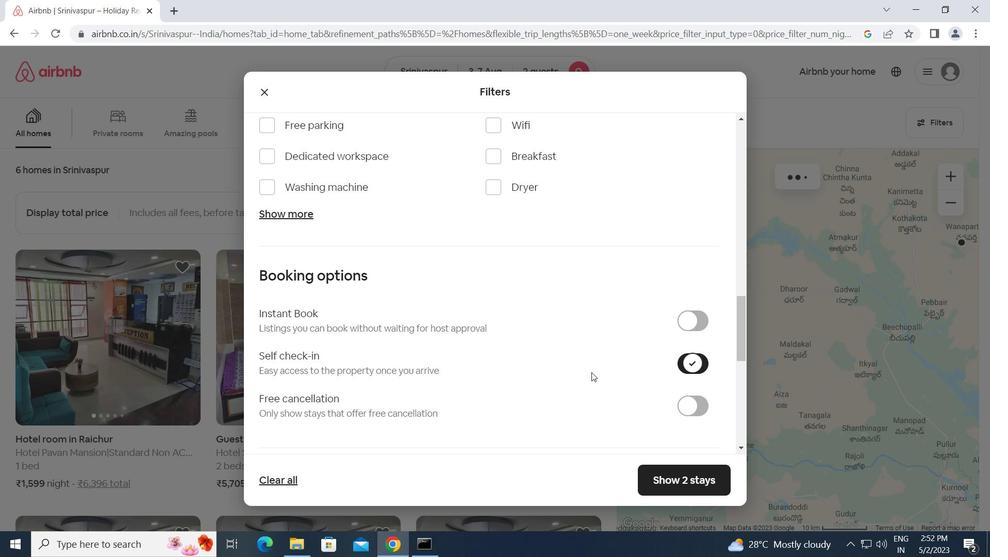 
Action: Mouse scrolled (590, 370) with delta (0, 0)
Screenshot: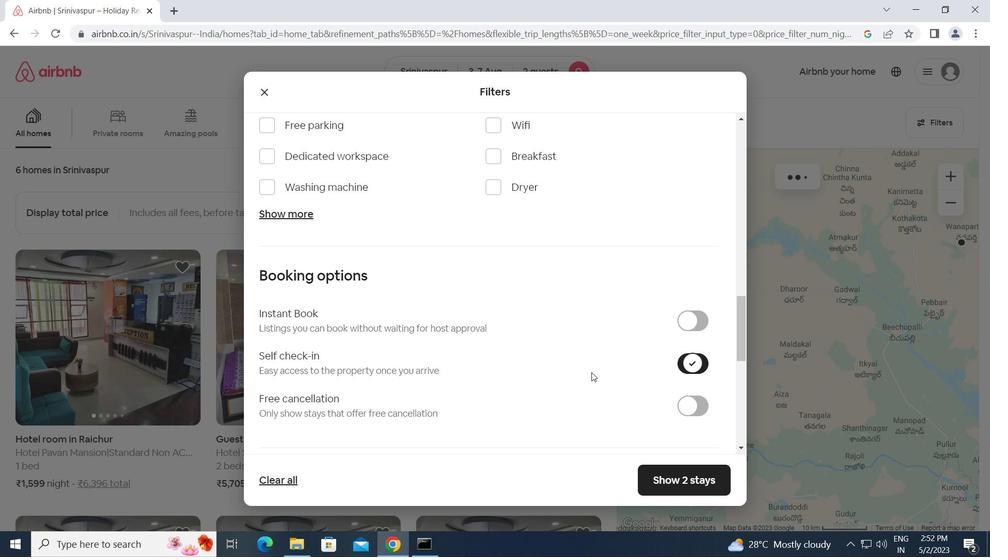 
Action: Mouse scrolled (590, 370) with delta (0, 0)
Screenshot: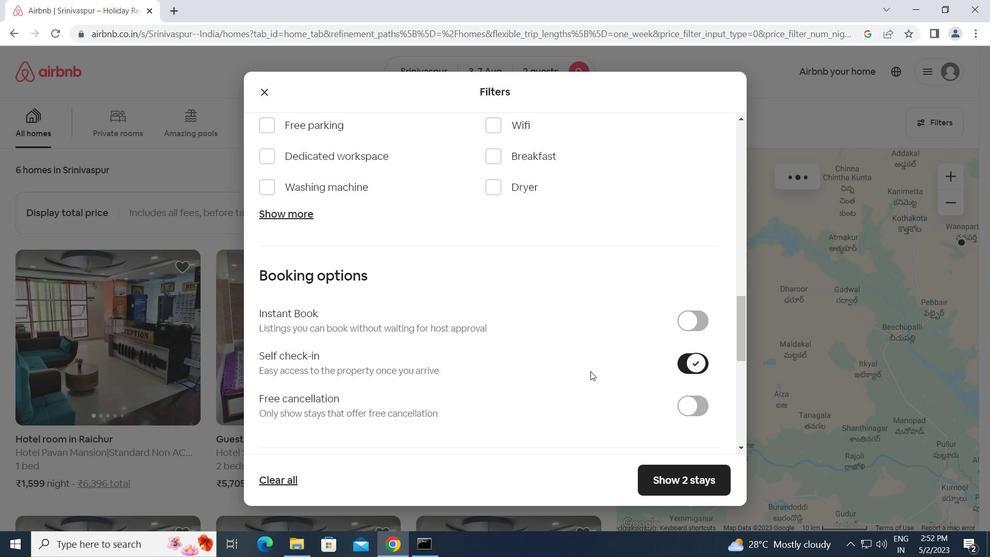 
Action: Mouse scrolled (590, 370) with delta (0, 0)
Screenshot: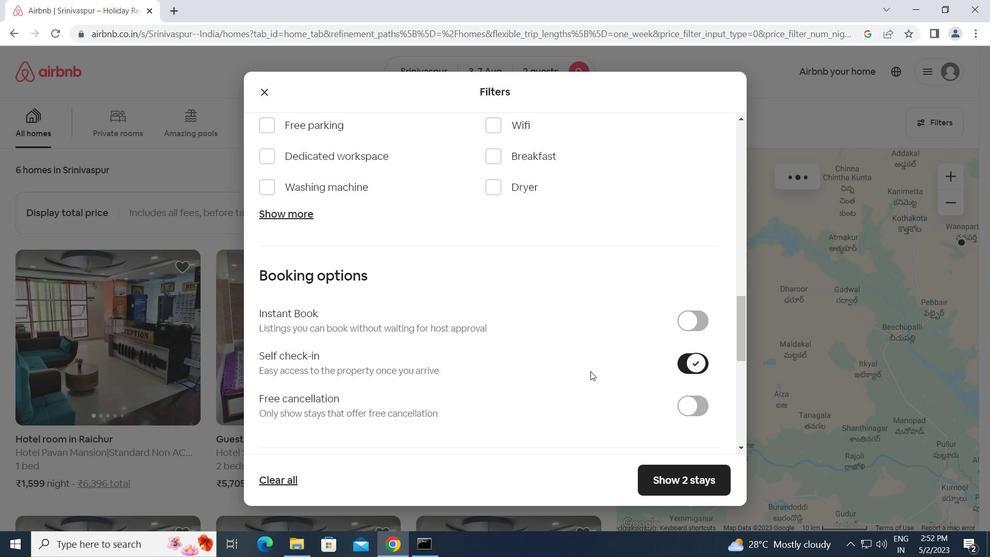 
Action: Mouse scrolled (590, 370) with delta (0, 0)
Screenshot: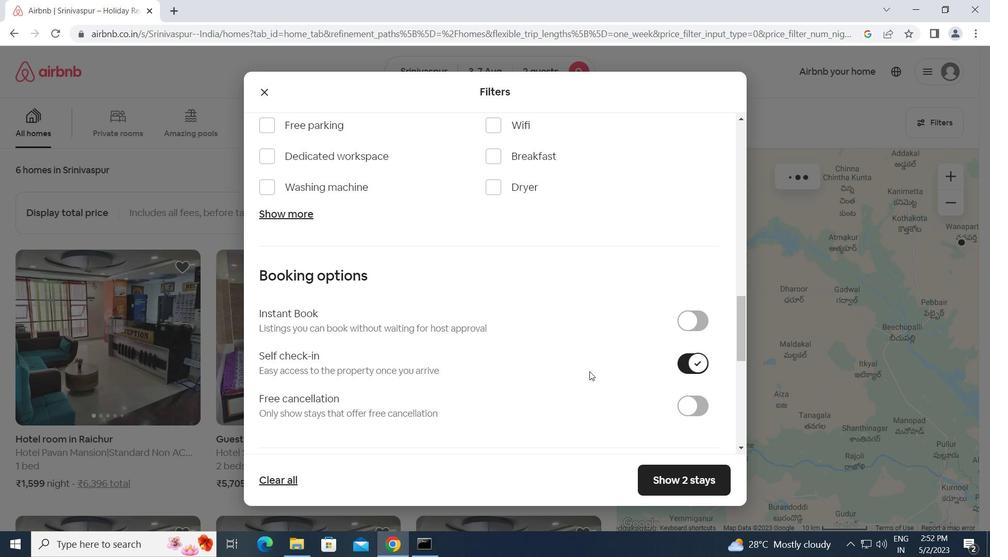 
Action: Mouse moved to (294, 412)
Screenshot: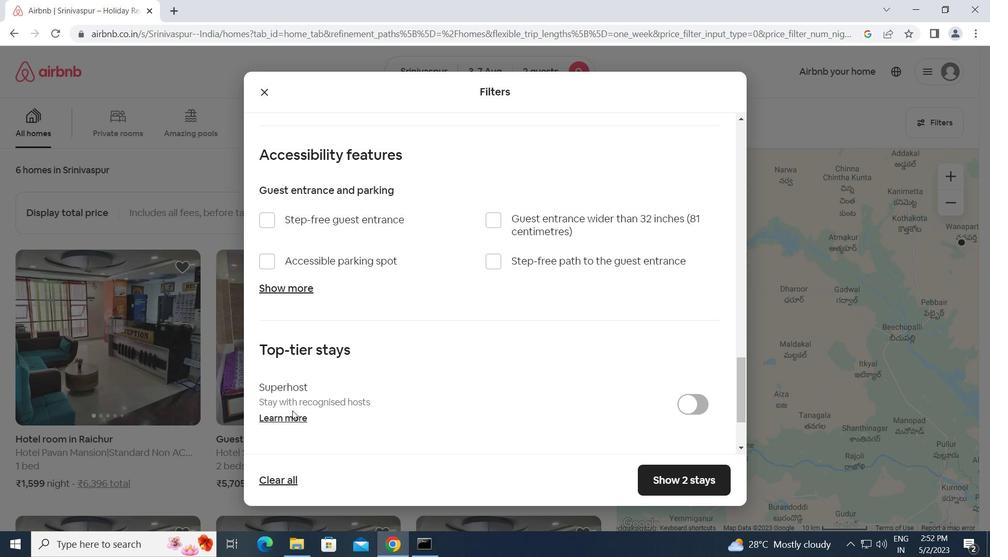 
Action: Mouse scrolled (294, 411) with delta (0, 0)
Screenshot: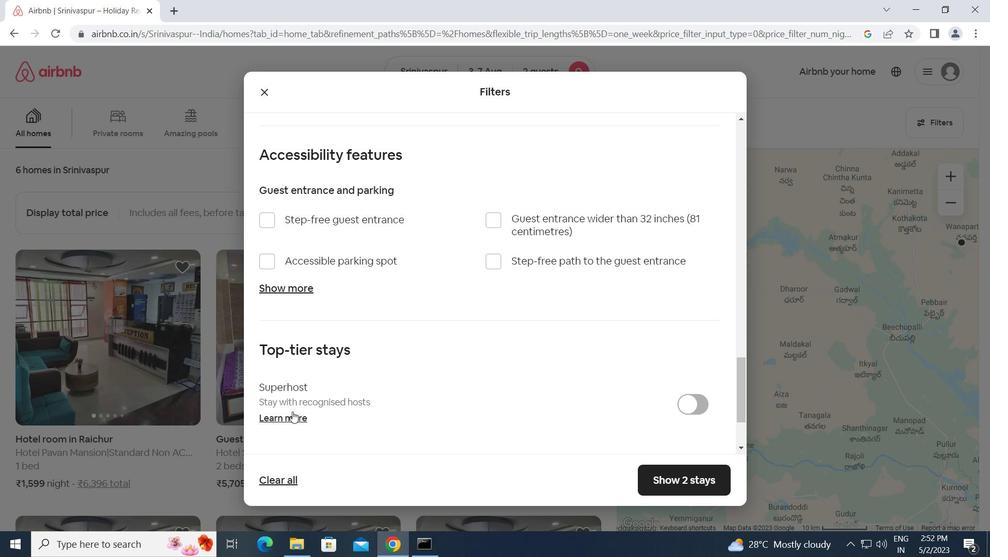 
Action: Mouse scrolled (294, 411) with delta (0, 0)
Screenshot: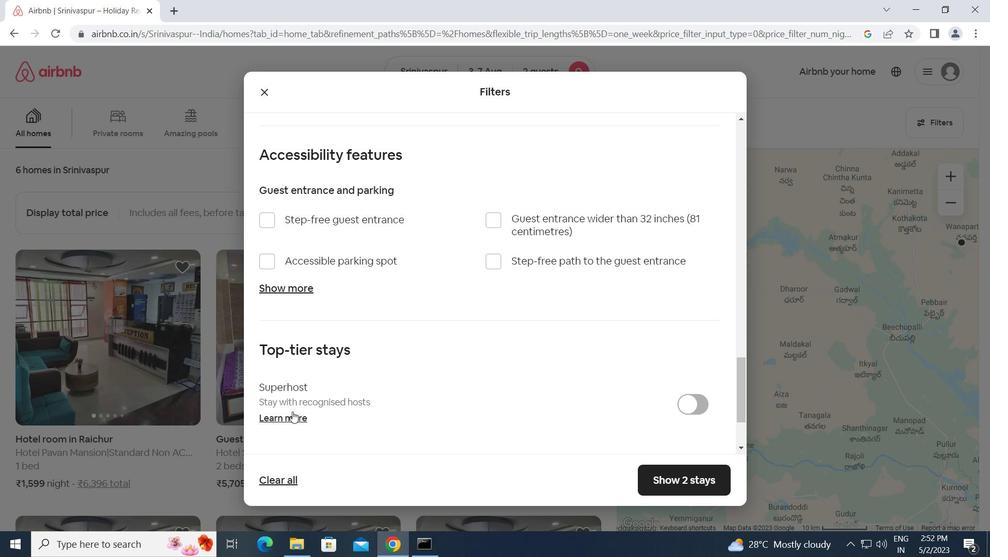 
Action: Mouse scrolled (294, 411) with delta (0, 0)
Screenshot: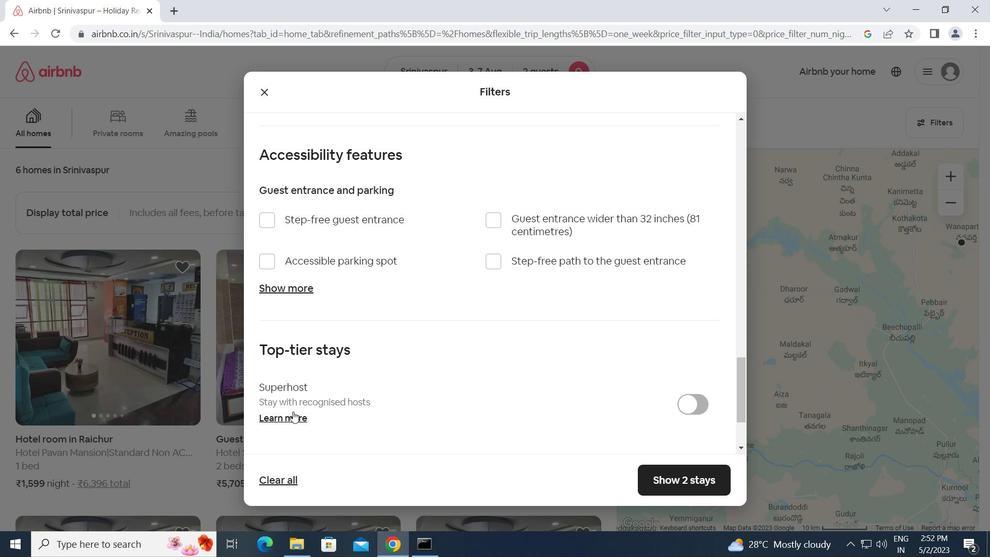 
Action: Mouse moved to (268, 417)
Screenshot: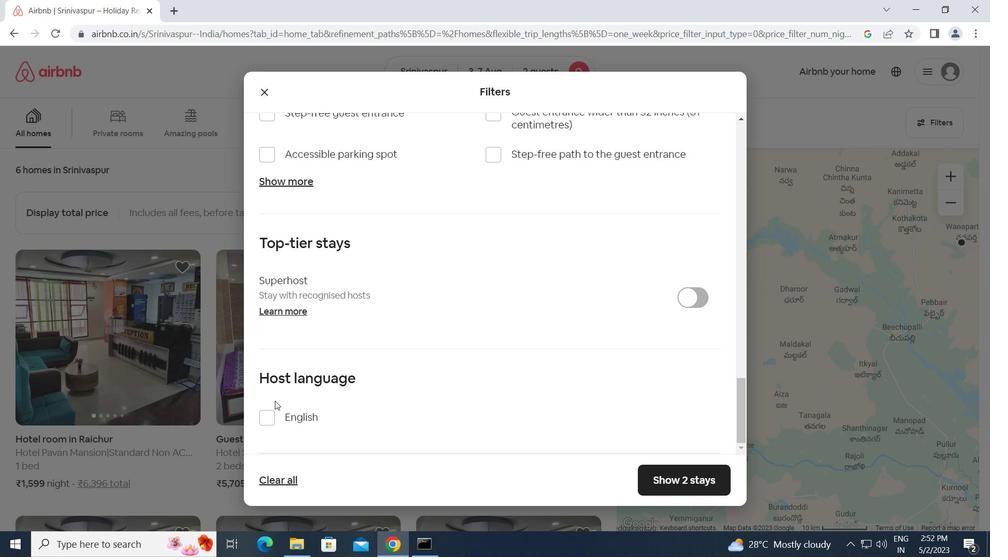 
Action: Mouse pressed left at (268, 417)
Screenshot: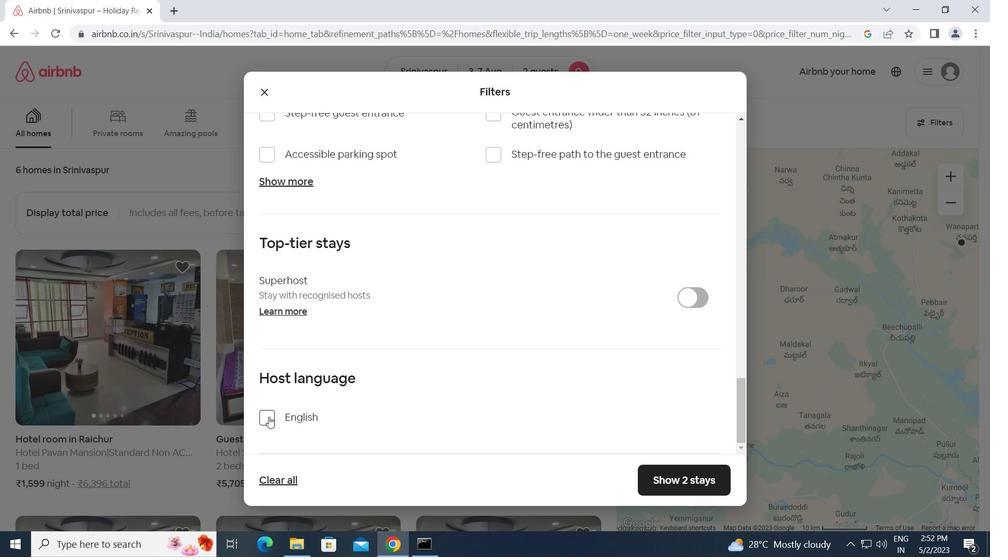 
Action: Mouse moved to (671, 479)
Screenshot: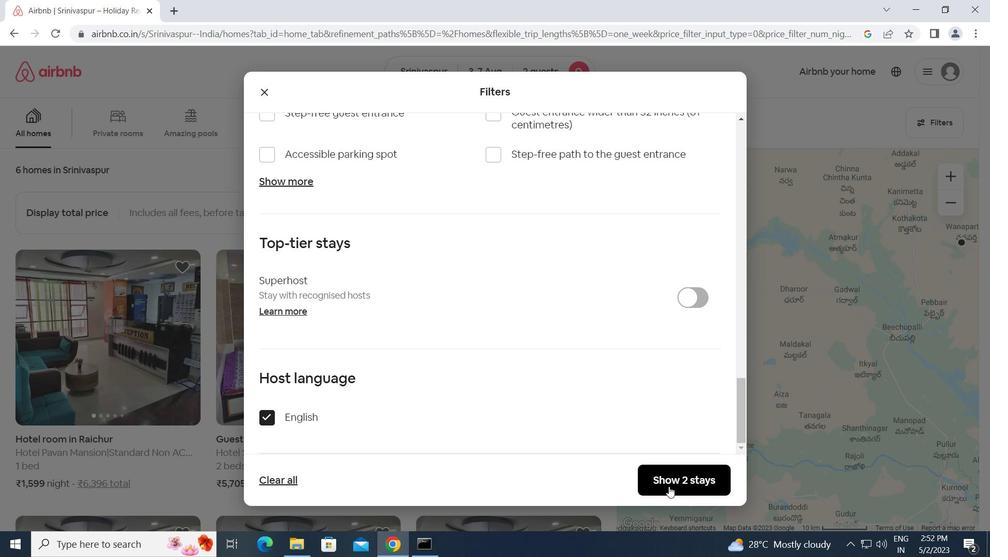 
Action: Mouse pressed left at (671, 479)
Screenshot: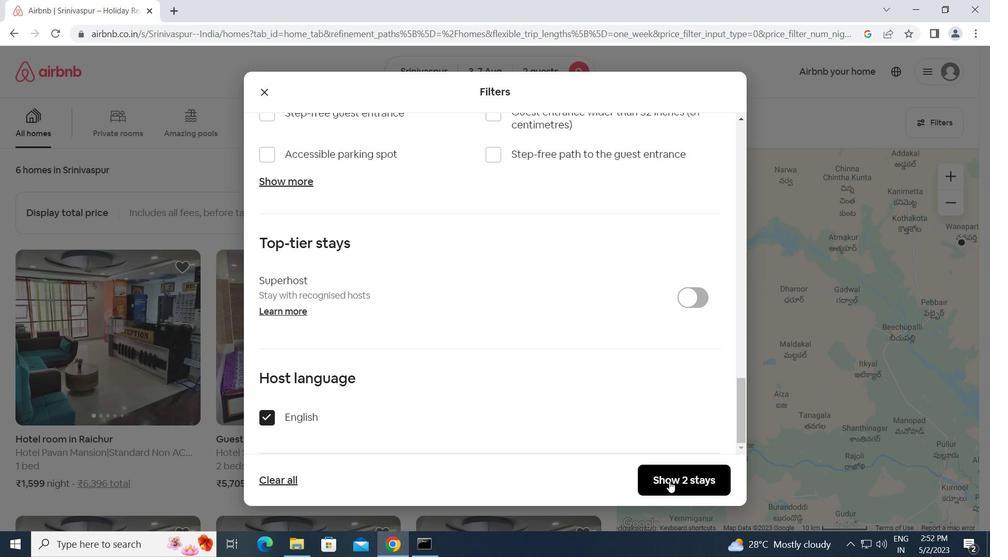 
